 Task: For heading Calibri with Bold.  font size for heading24,  'Change the font style of data to'Bell MT.  and font size to 16,  Change the alignment of both headline & data to Align middle & Align Center.  In the sheet  Drive Sales review 
Action: Mouse moved to (101, 127)
Screenshot: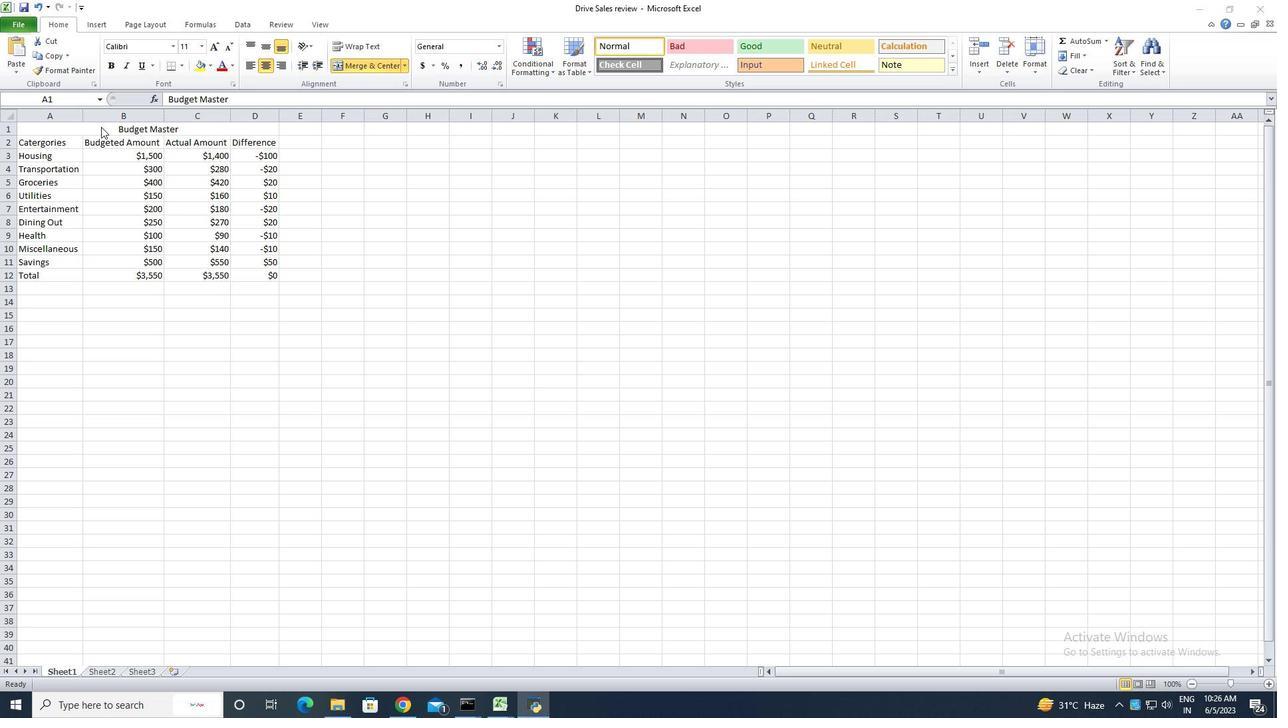
Action: Mouse pressed left at (101, 127)
Screenshot: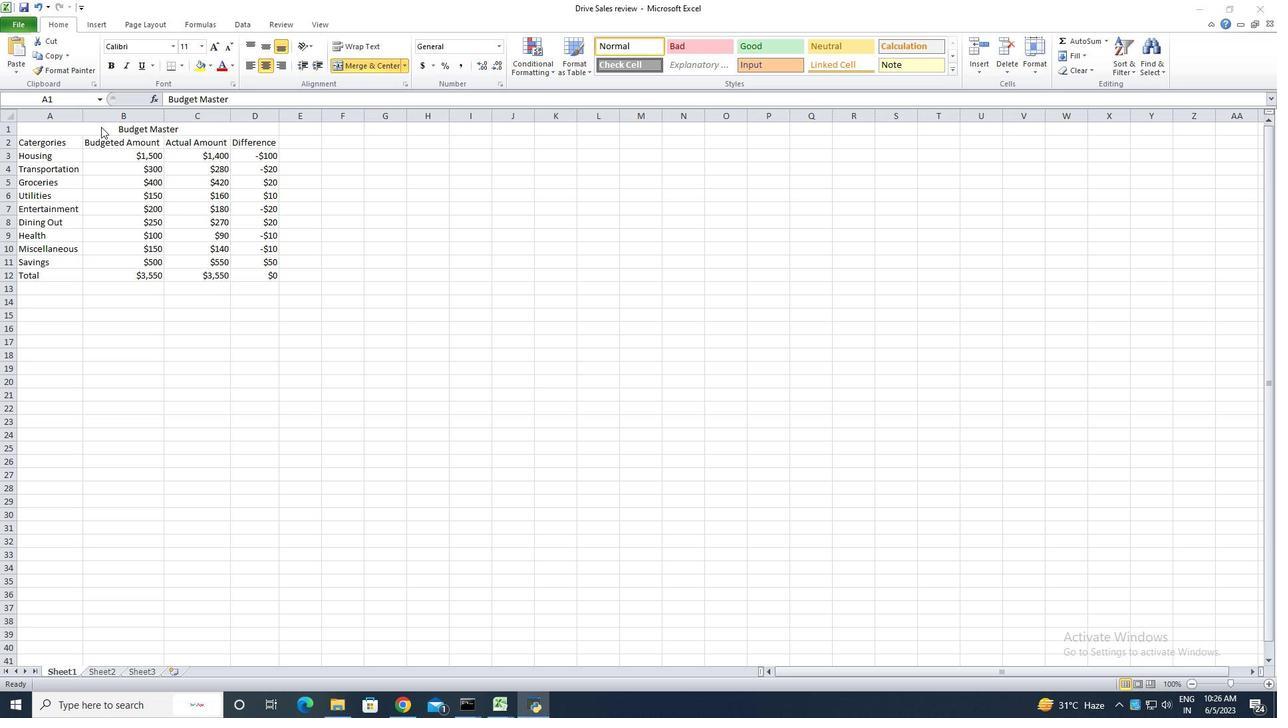 
Action: Mouse moved to (173, 47)
Screenshot: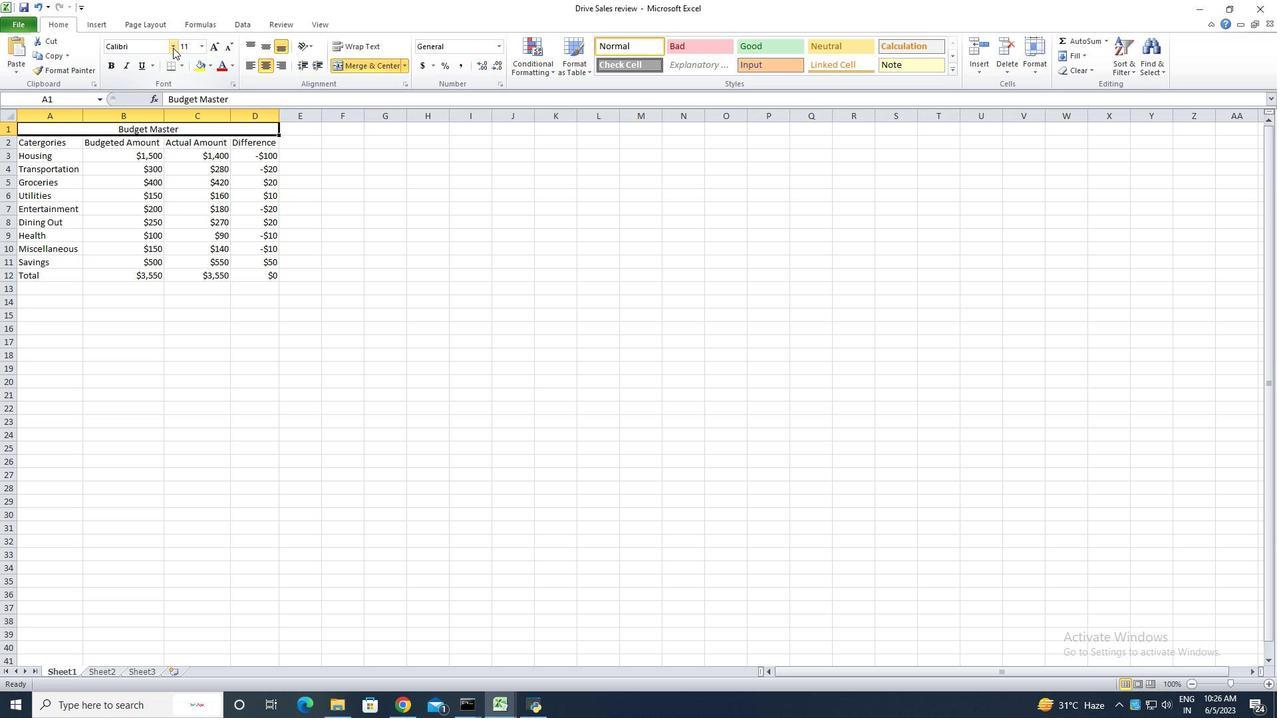 
Action: Mouse pressed left at (173, 47)
Screenshot: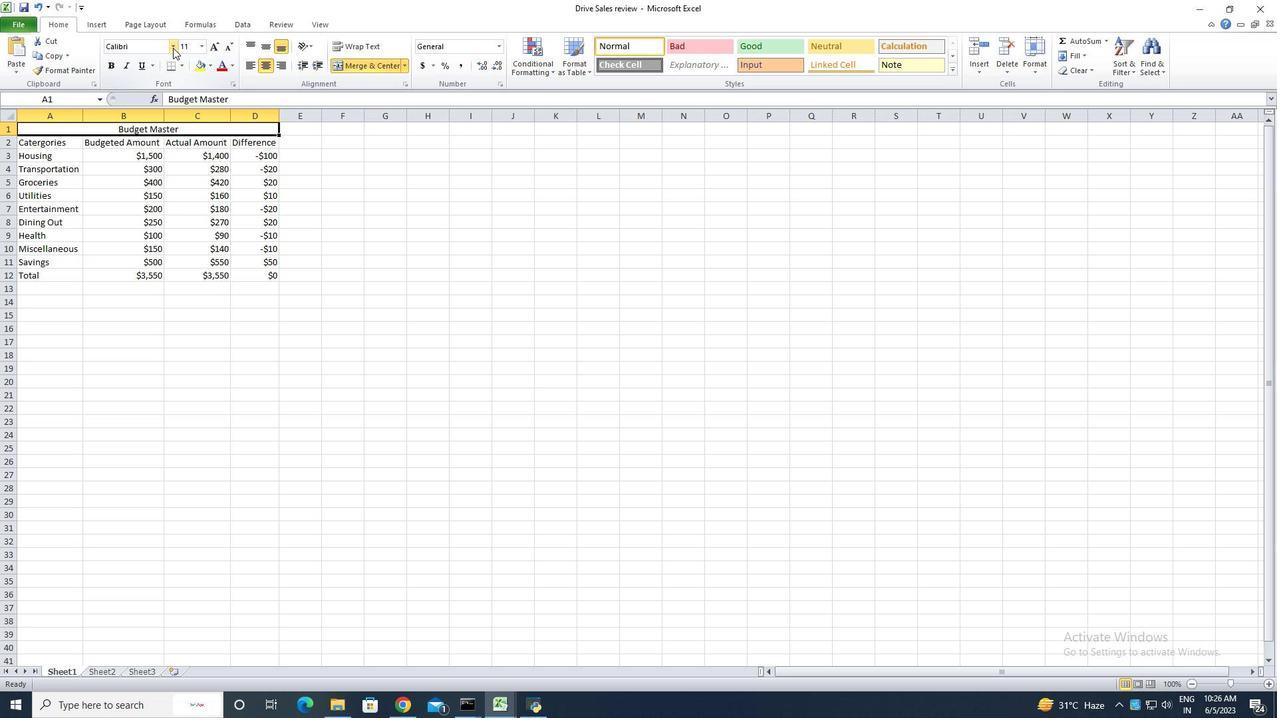 
Action: Mouse moved to (163, 90)
Screenshot: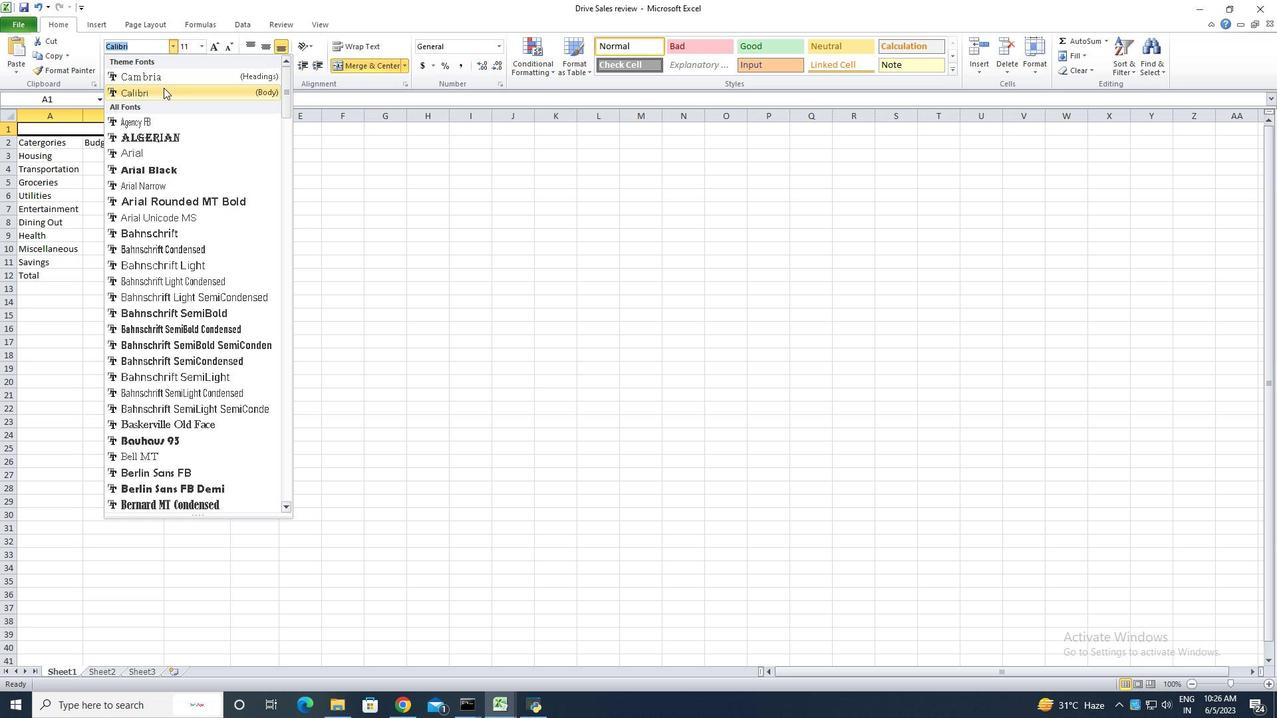 
Action: Mouse pressed left at (163, 90)
Screenshot: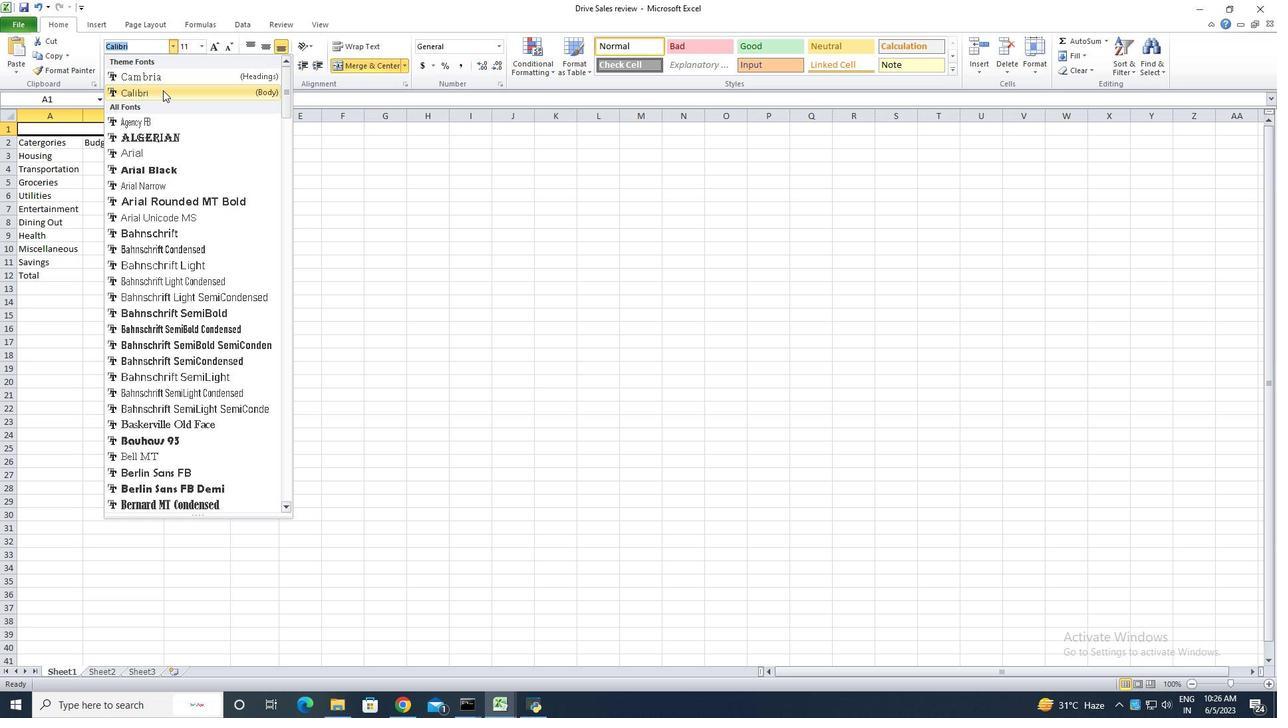 
Action: Mouse moved to (113, 63)
Screenshot: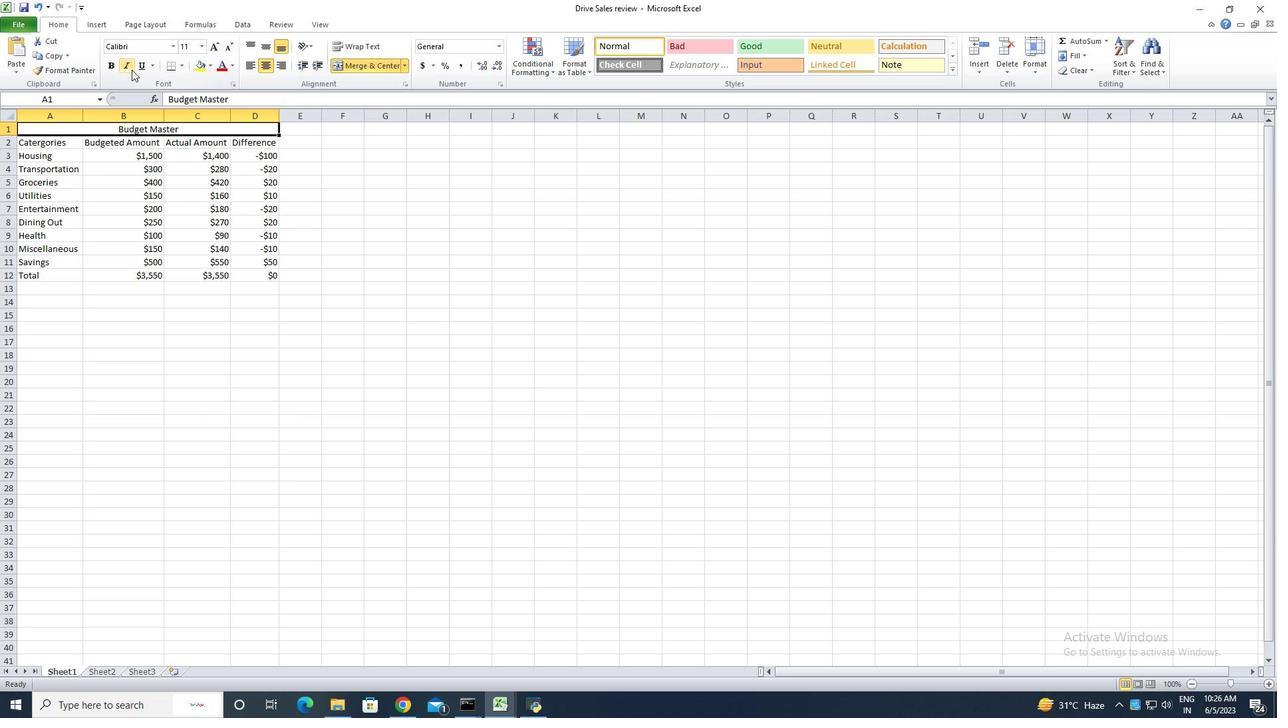 
Action: Mouse pressed left at (113, 63)
Screenshot: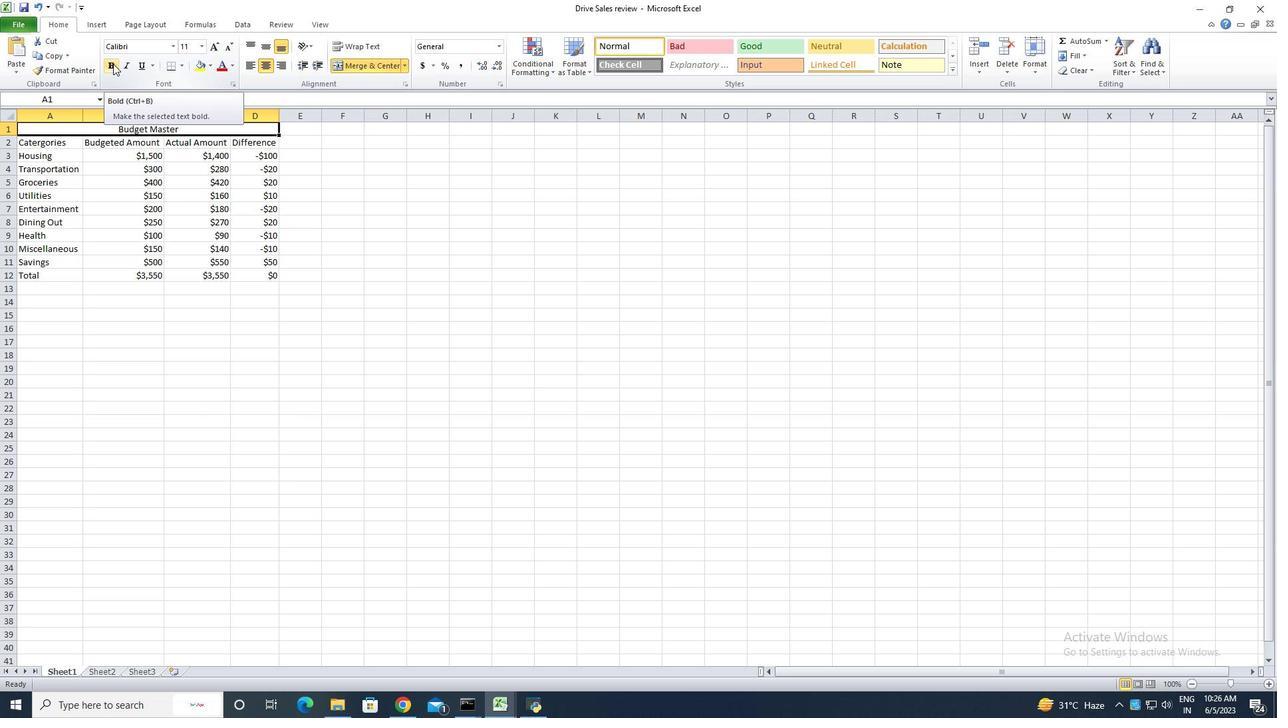 
Action: Mouse moved to (216, 43)
Screenshot: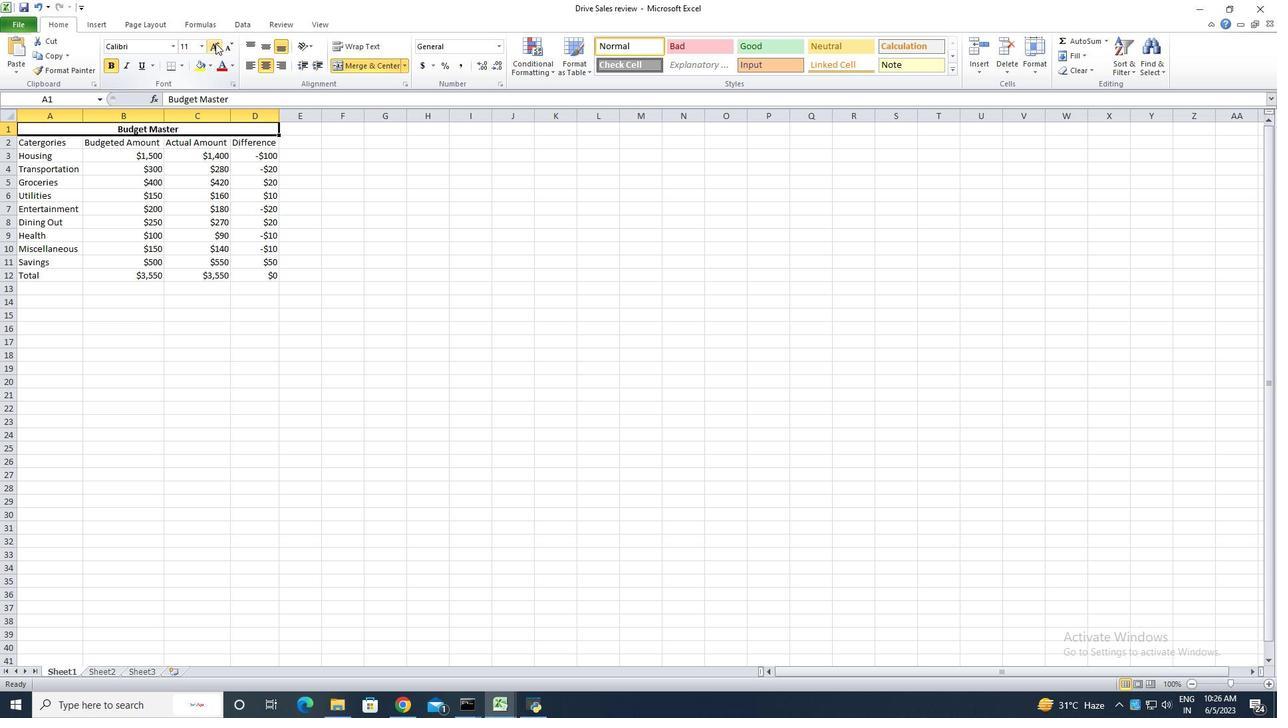 
Action: Mouse pressed left at (216, 43)
Screenshot: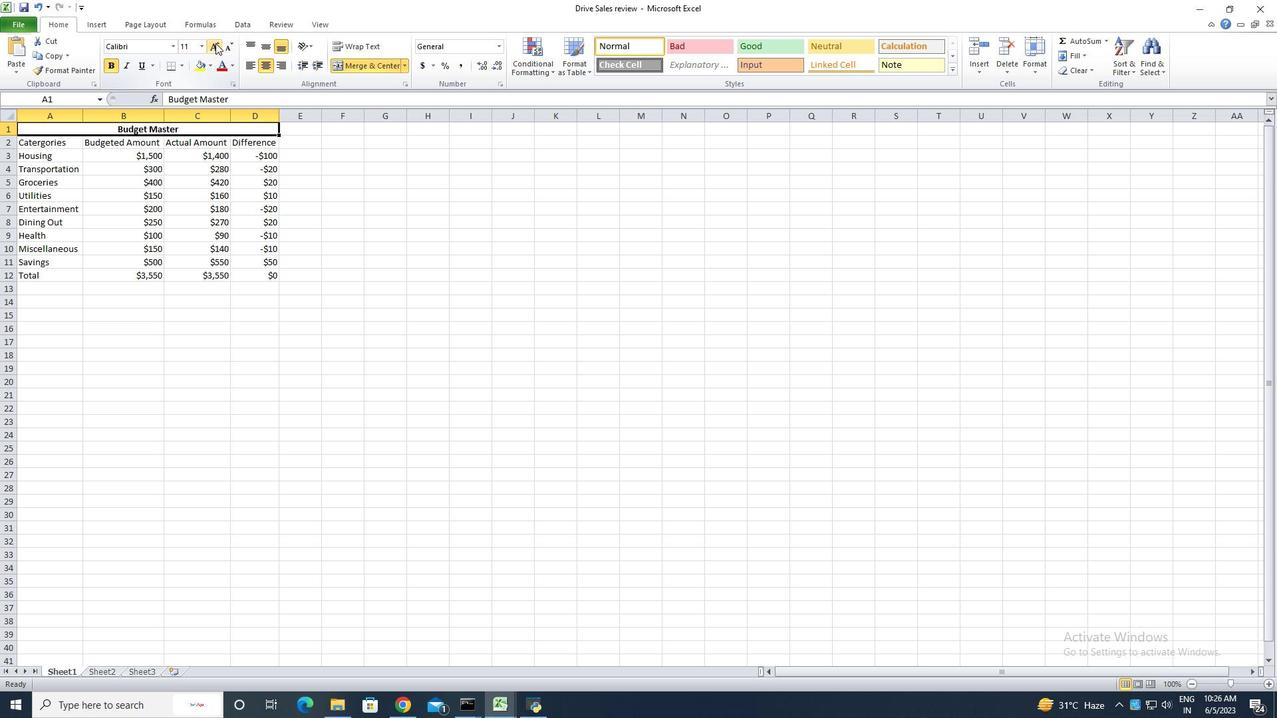 
Action: Mouse pressed left at (216, 43)
Screenshot: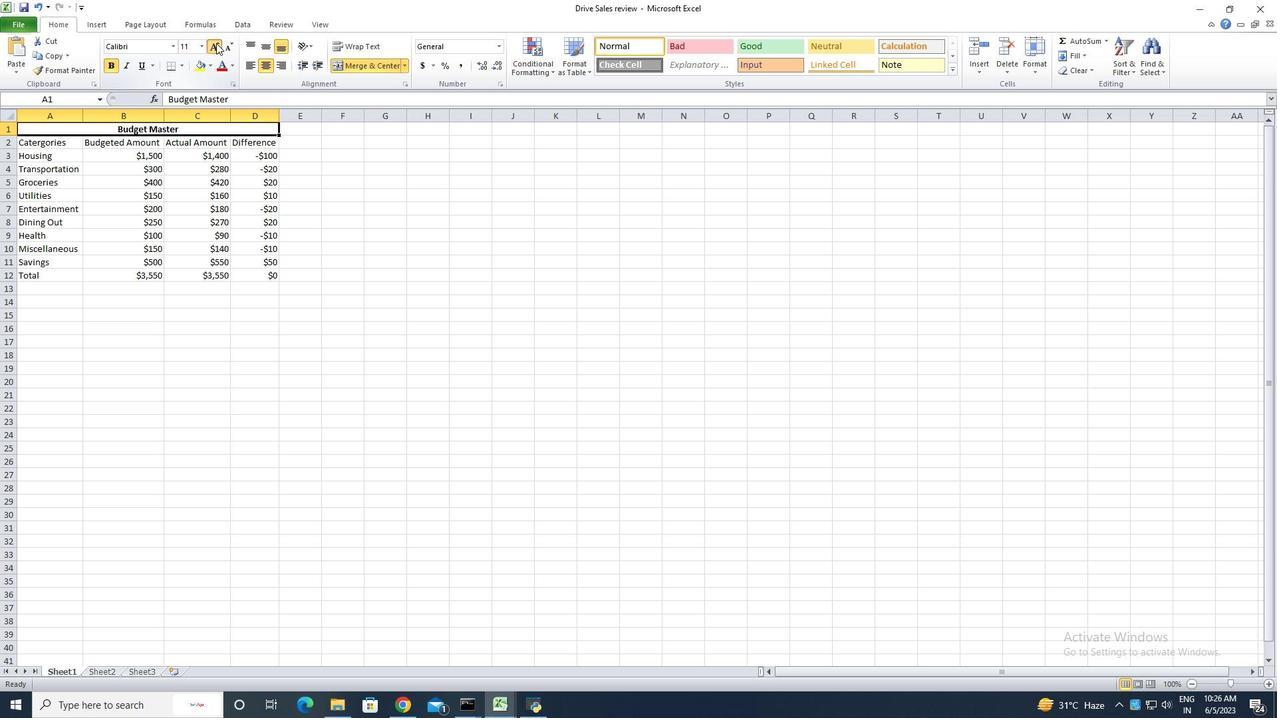 
Action: Mouse pressed left at (216, 43)
Screenshot: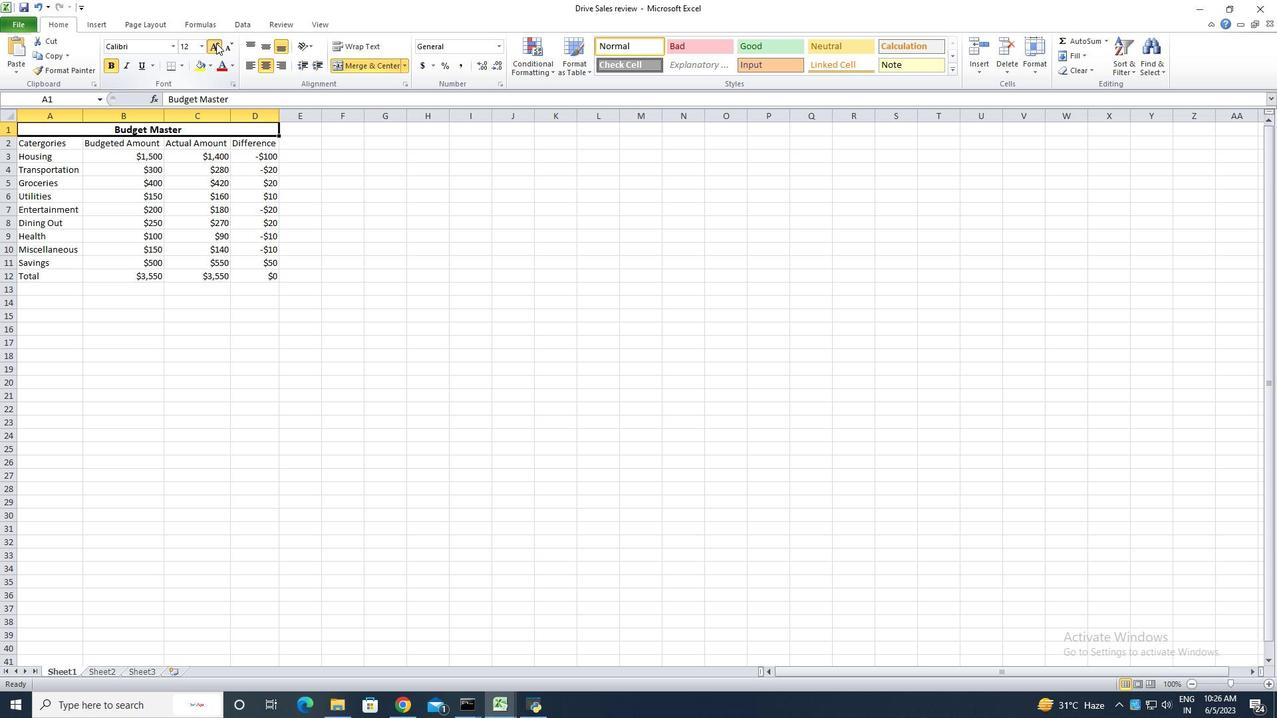 
Action: Mouse pressed left at (216, 43)
Screenshot: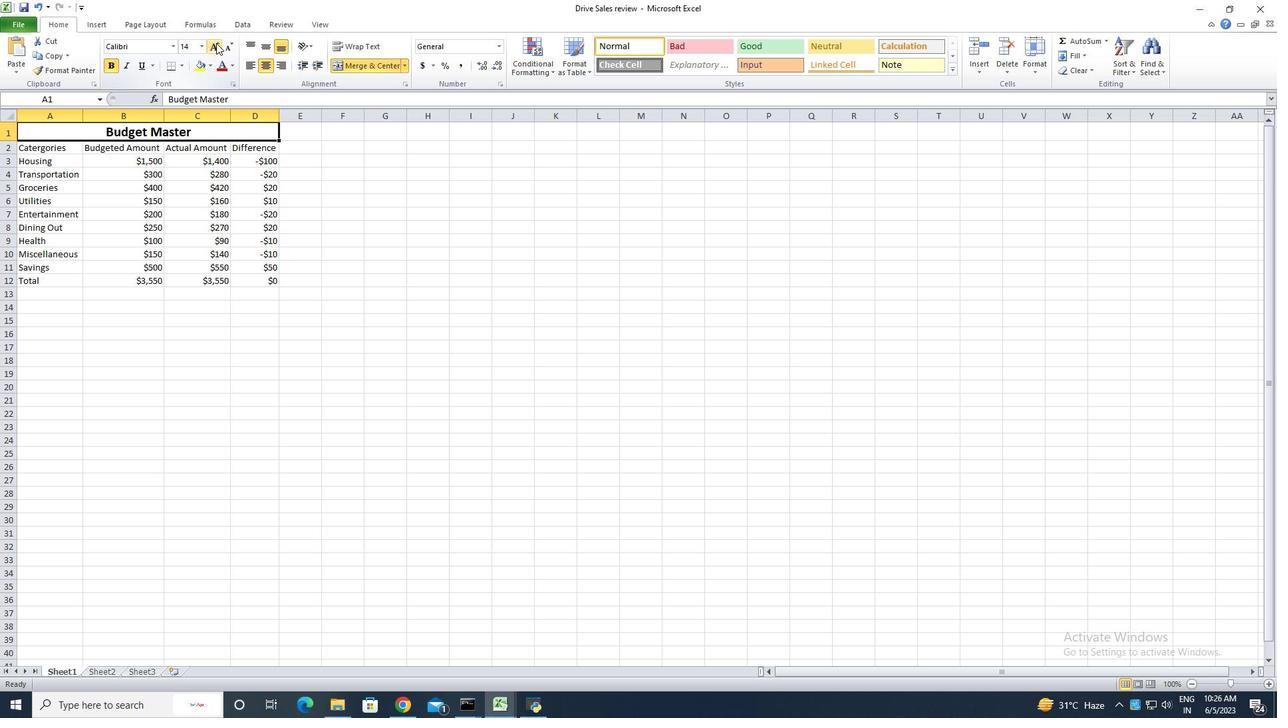 
Action: Mouse pressed left at (216, 43)
Screenshot: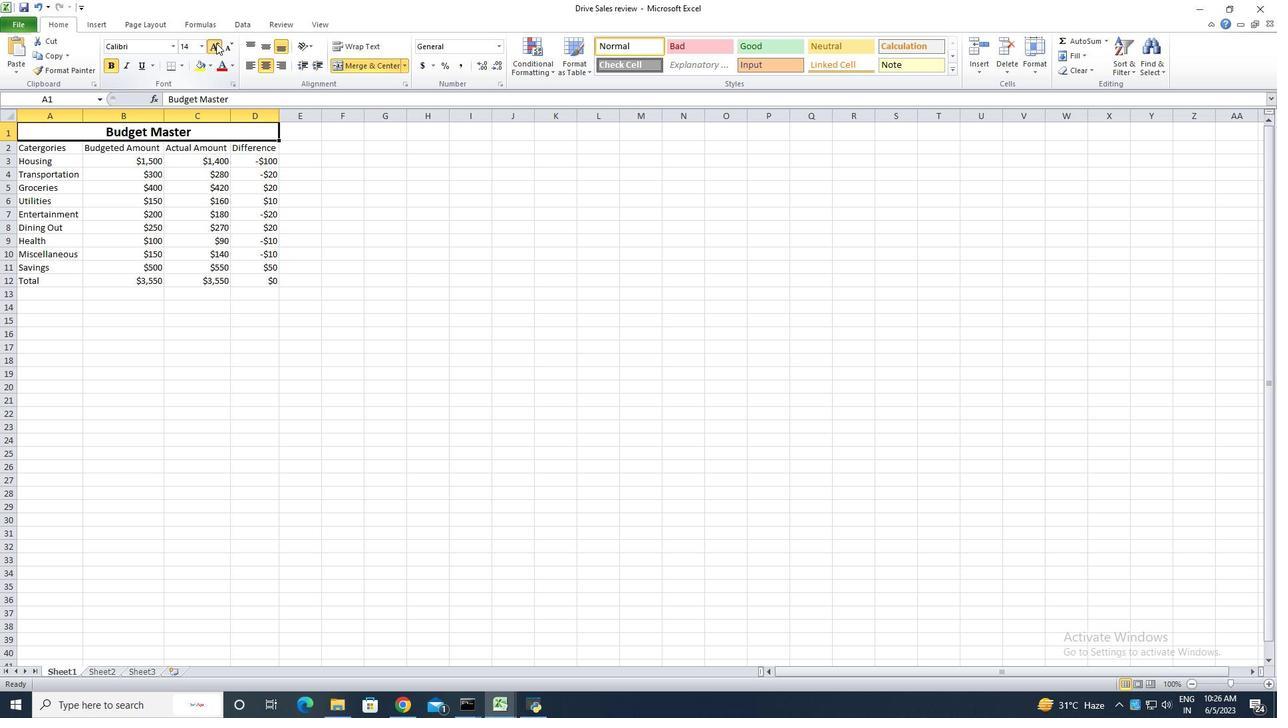 
Action: Mouse pressed left at (216, 43)
Screenshot: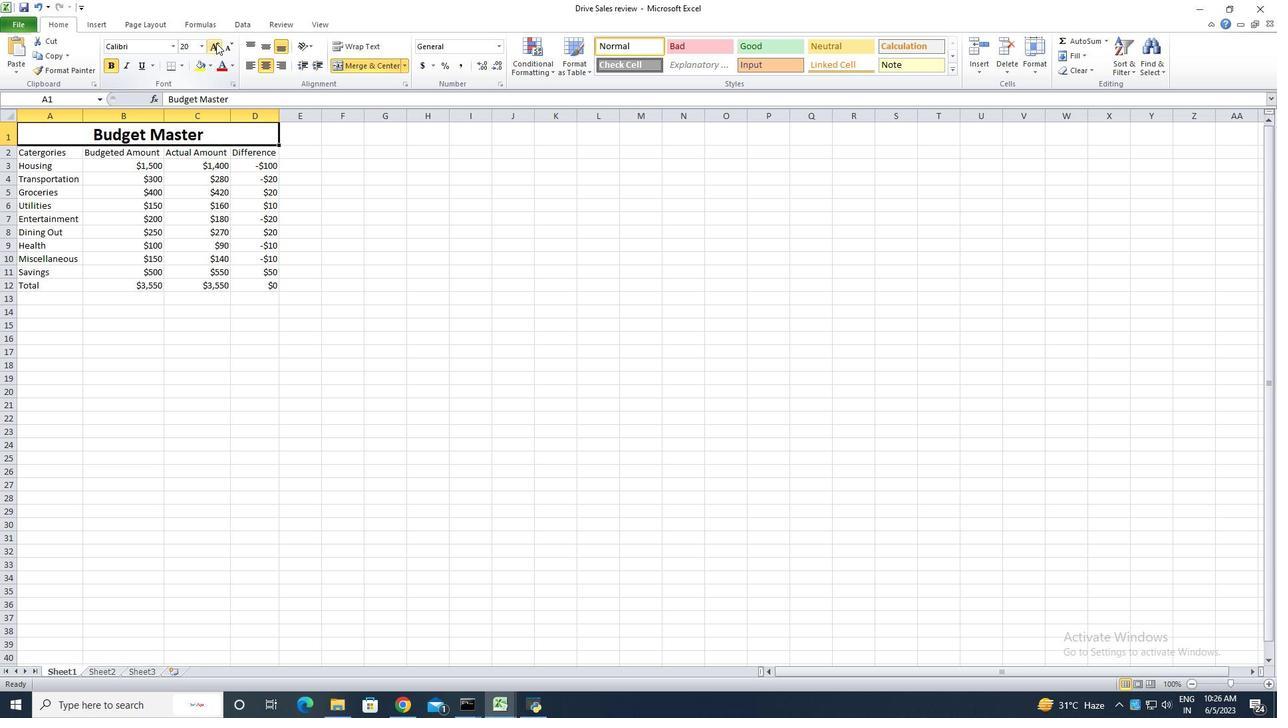 
Action: Mouse pressed left at (216, 43)
Screenshot: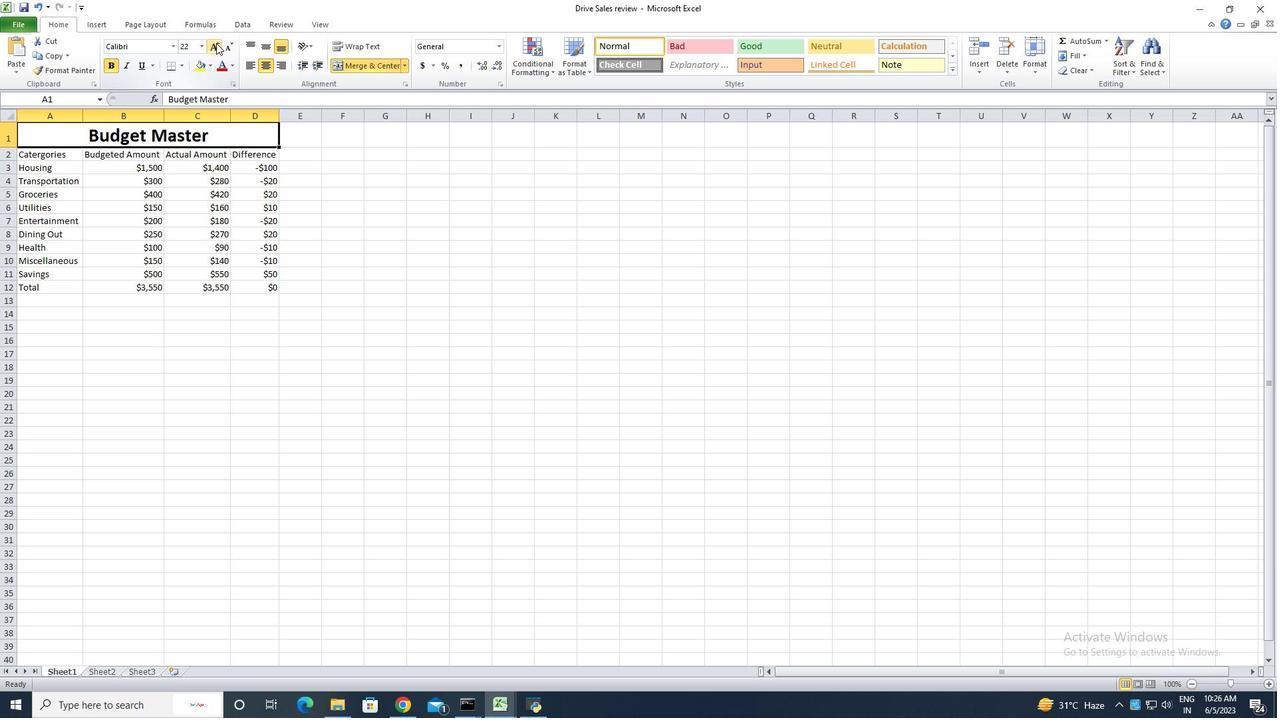 
Action: Mouse moved to (53, 158)
Screenshot: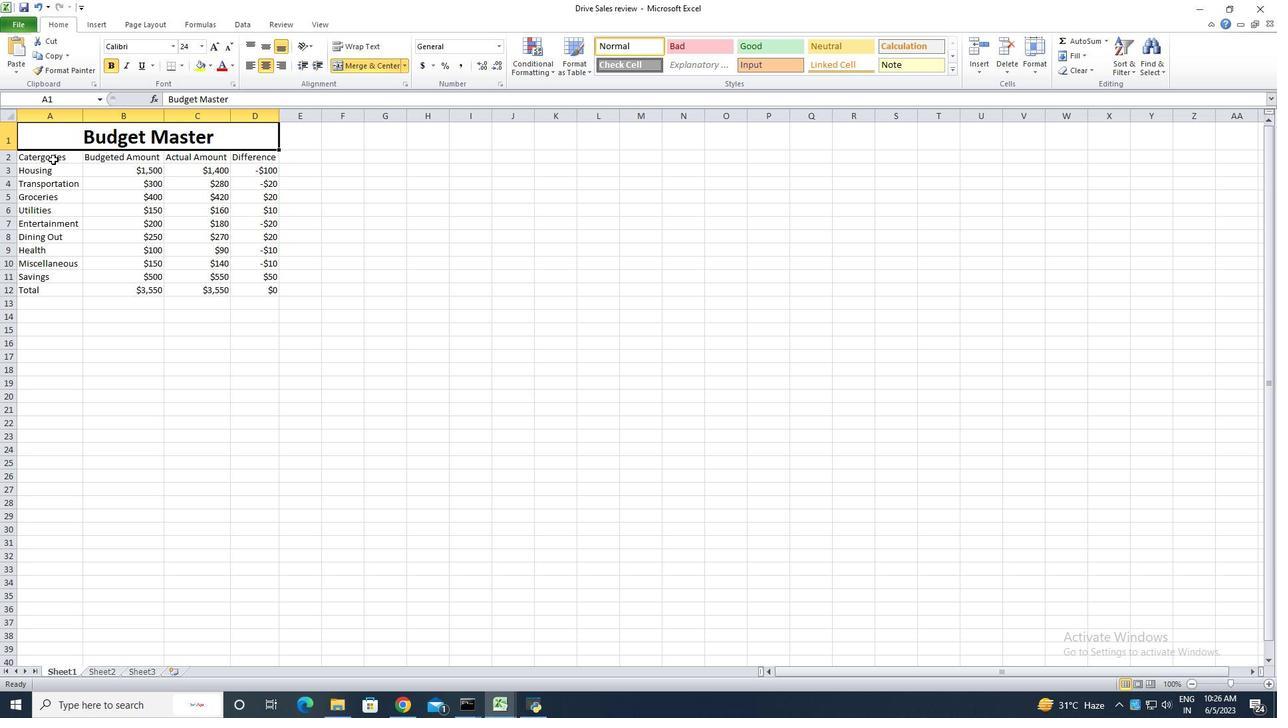 
Action: Mouse pressed left at (53, 158)
Screenshot: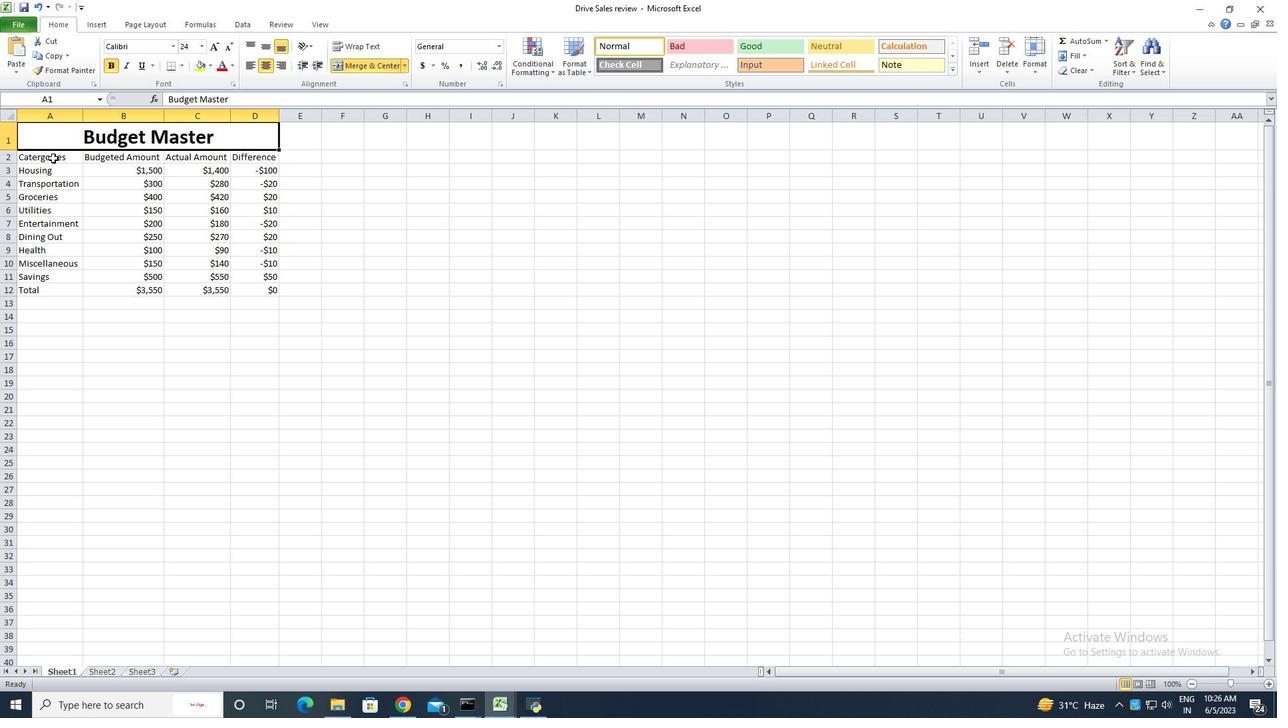 
Action: Mouse moved to (175, 43)
Screenshot: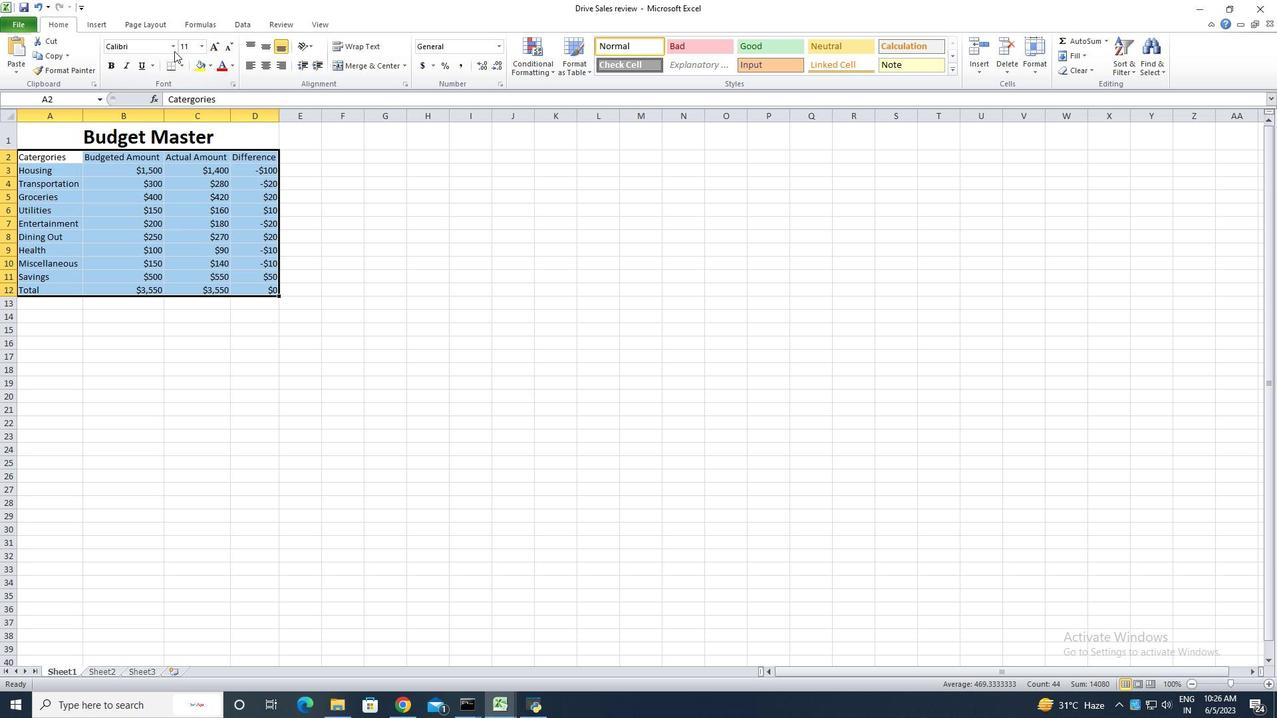 
Action: Mouse pressed left at (175, 43)
Screenshot: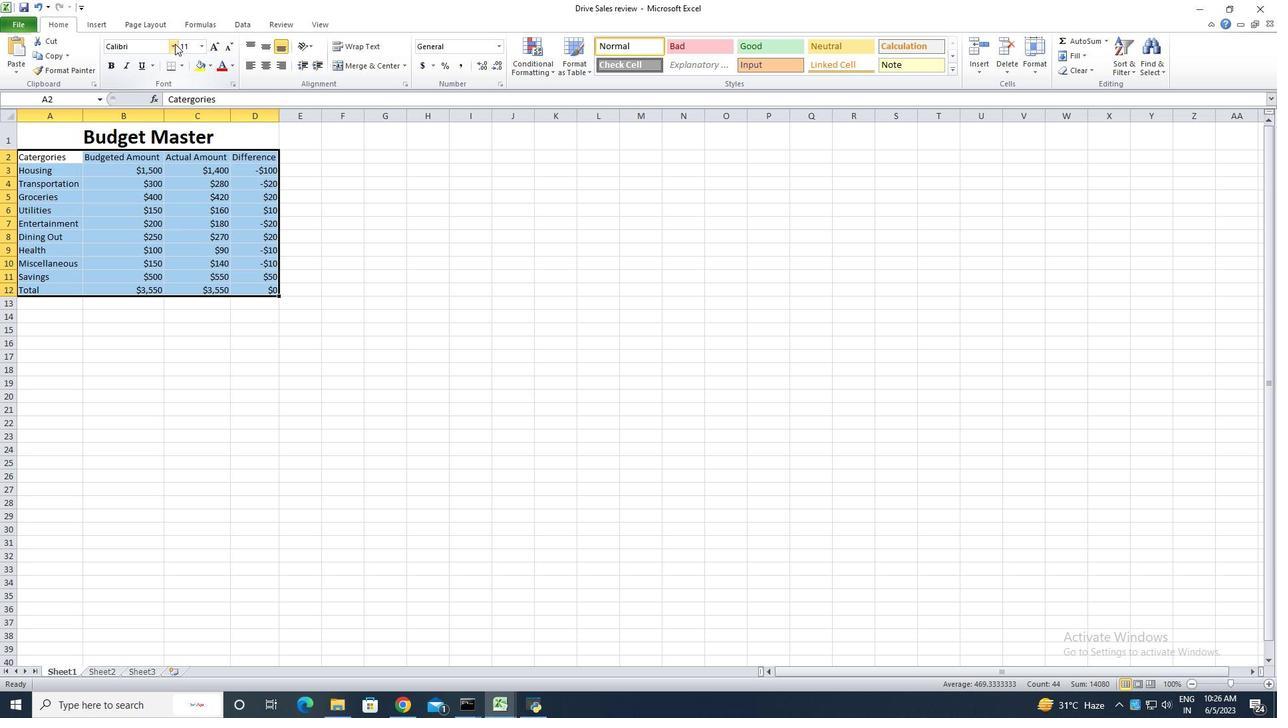 
Action: Mouse moved to (157, 456)
Screenshot: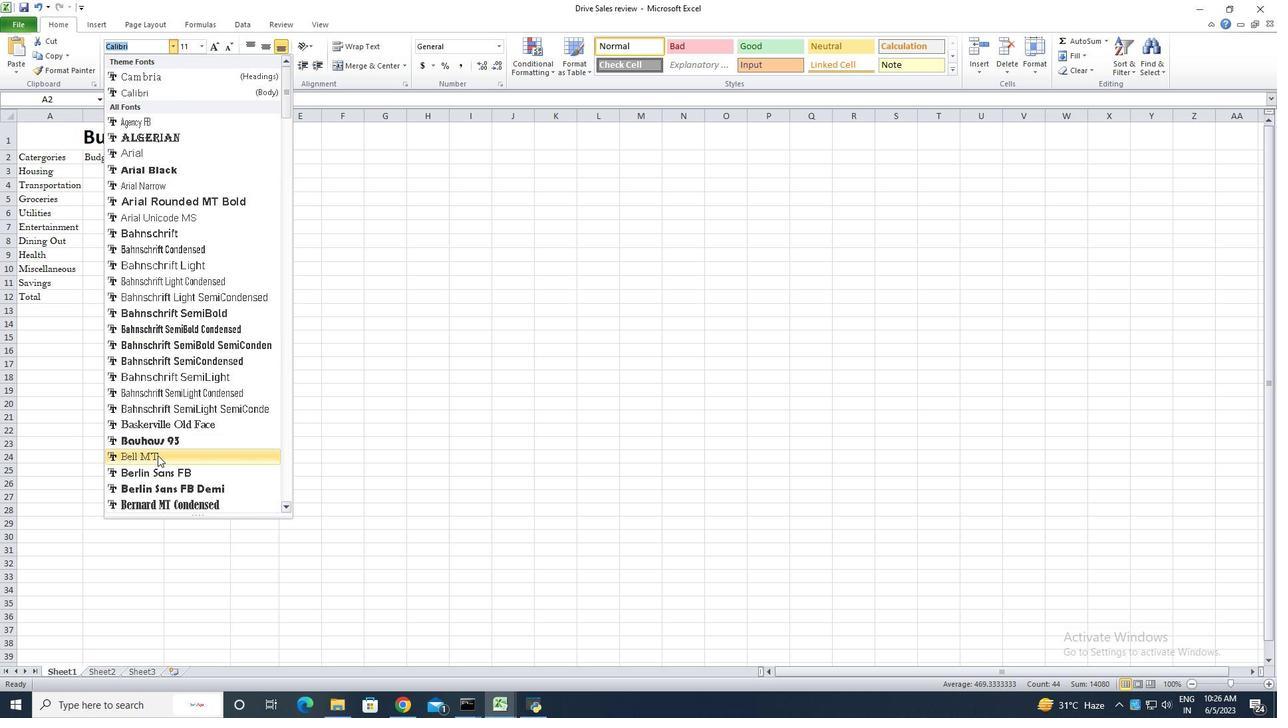 
Action: Mouse pressed left at (157, 456)
Screenshot: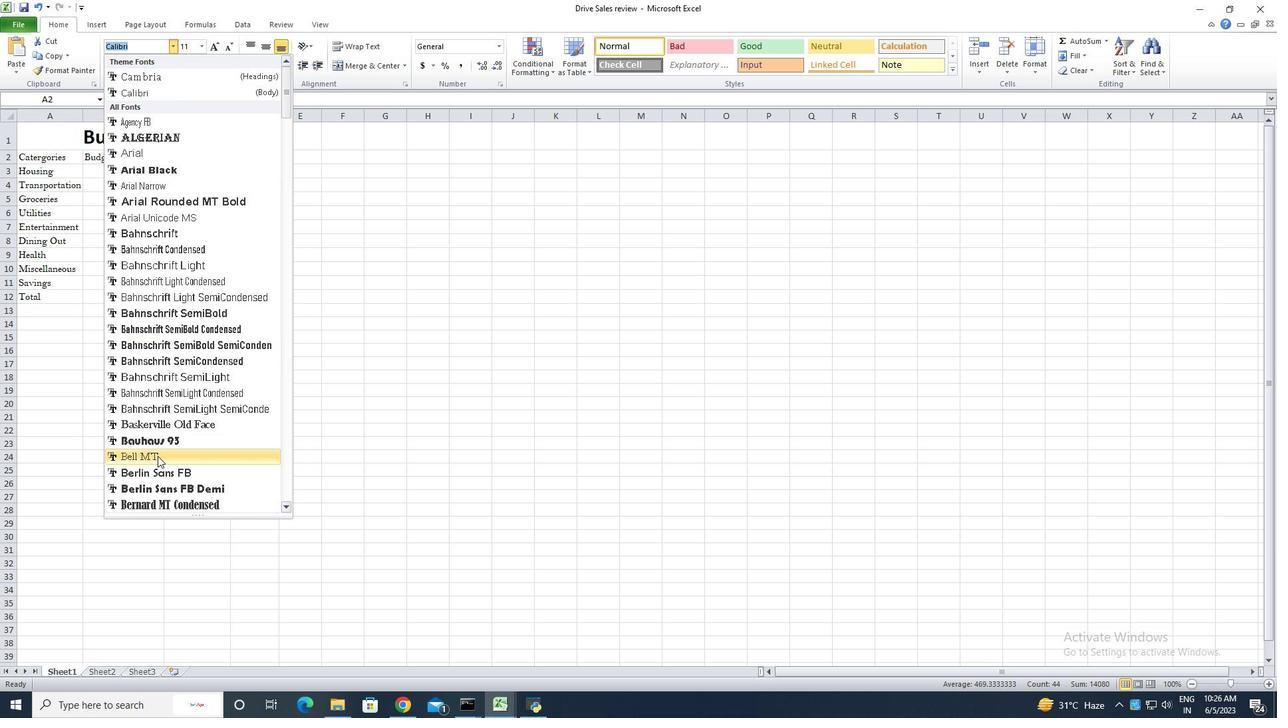 
Action: Mouse moved to (218, 44)
Screenshot: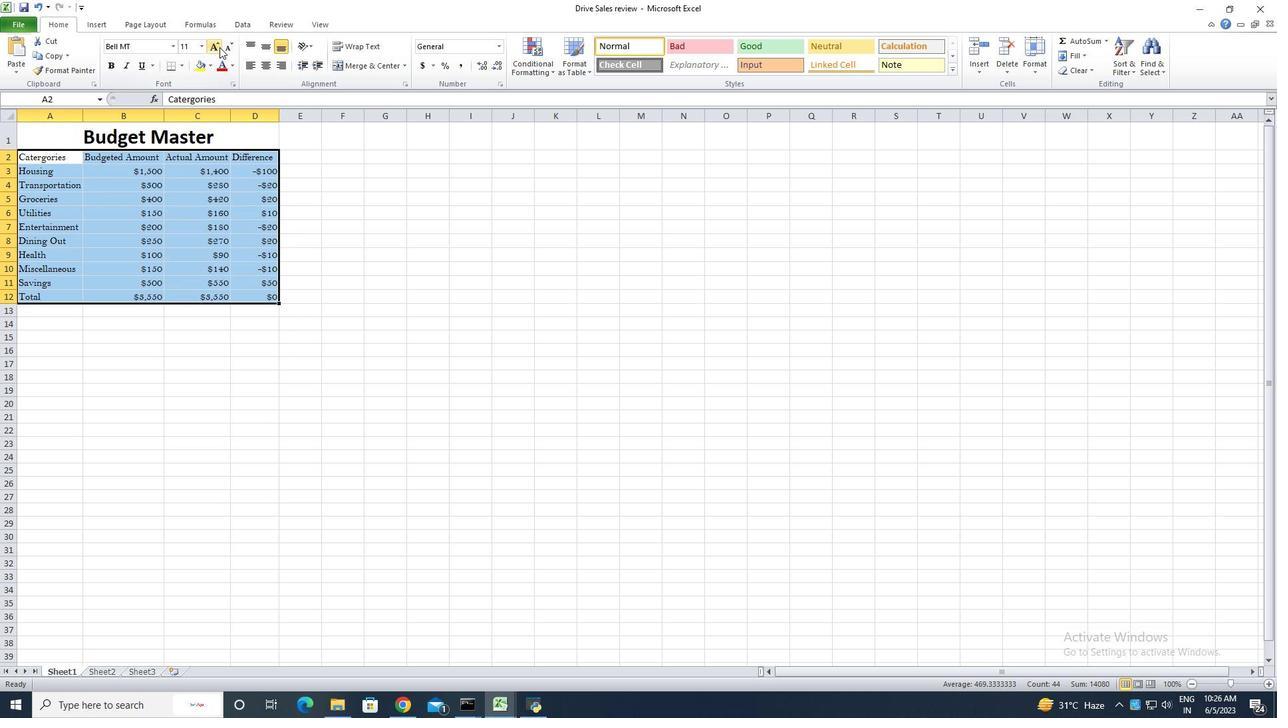 
Action: Mouse pressed left at (218, 44)
Screenshot: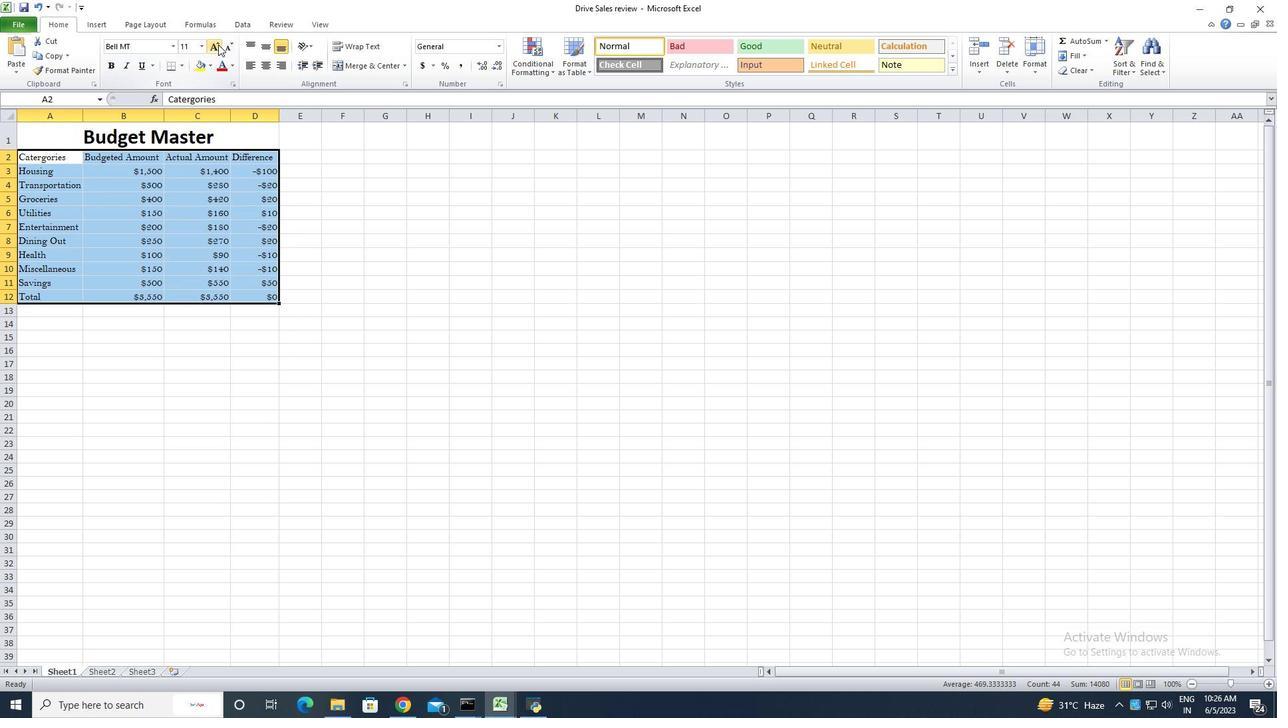 
Action: Mouse pressed left at (218, 44)
Screenshot: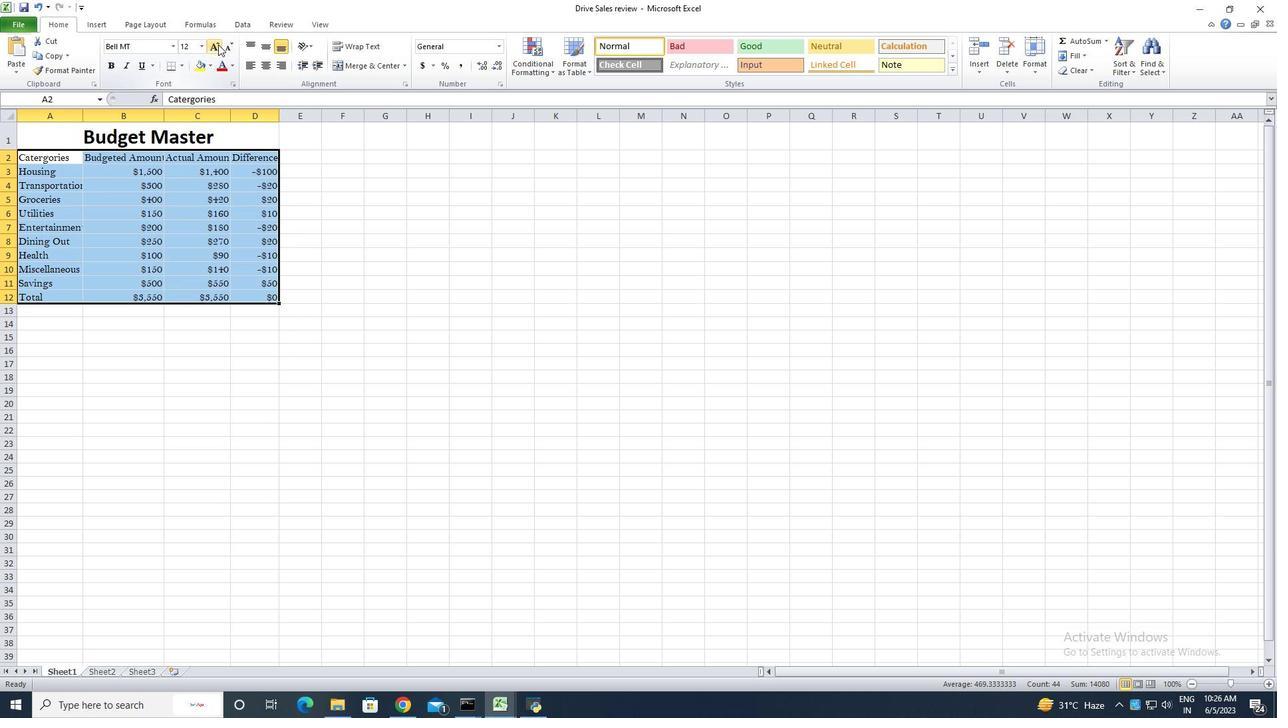
Action: Mouse pressed left at (218, 44)
Screenshot: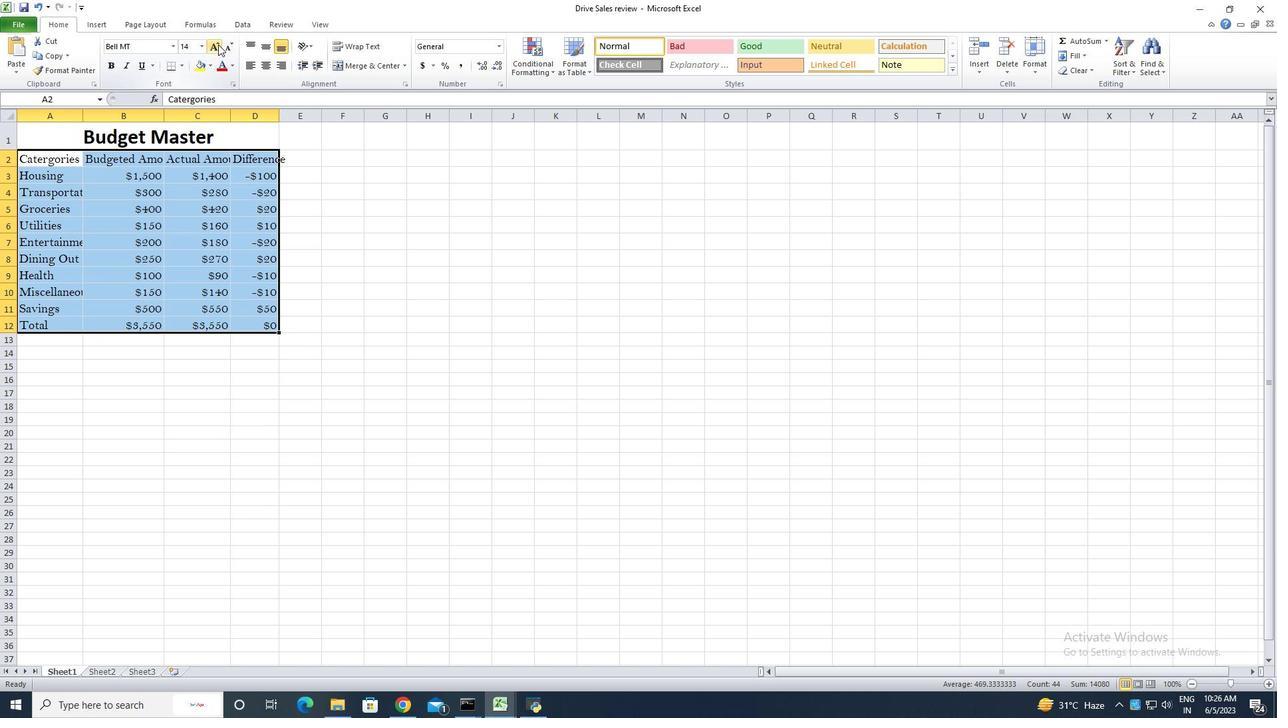 
Action: Mouse moved to (197, 420)
Screenshot: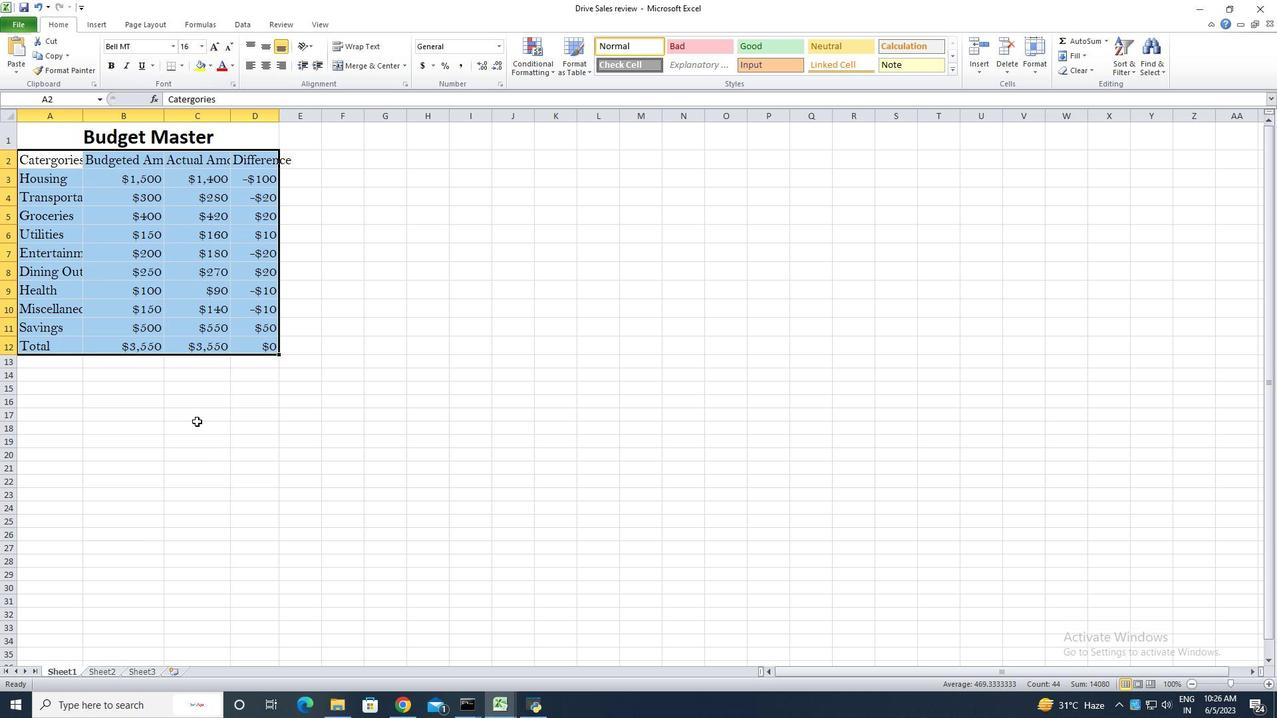 
Action: Mouse pressed left at (197, 420)
Screenshot: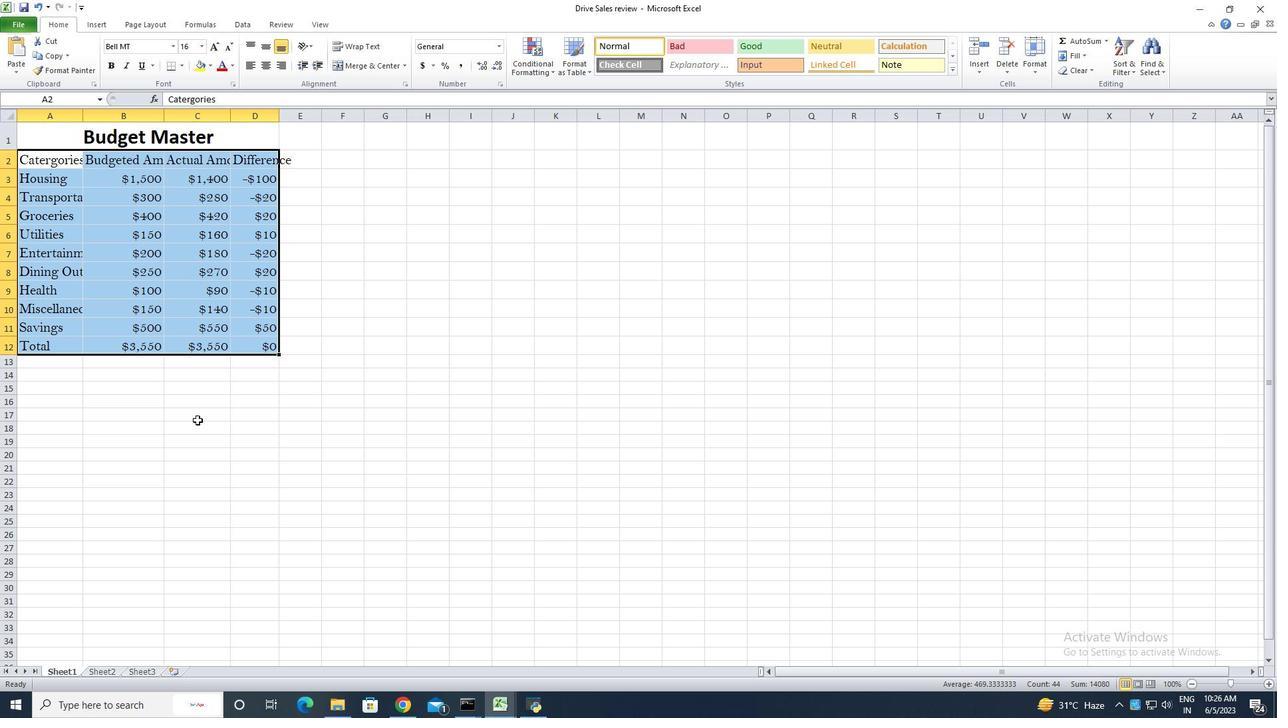 
Action: Mouse moved to (85, 118)
Screenshot: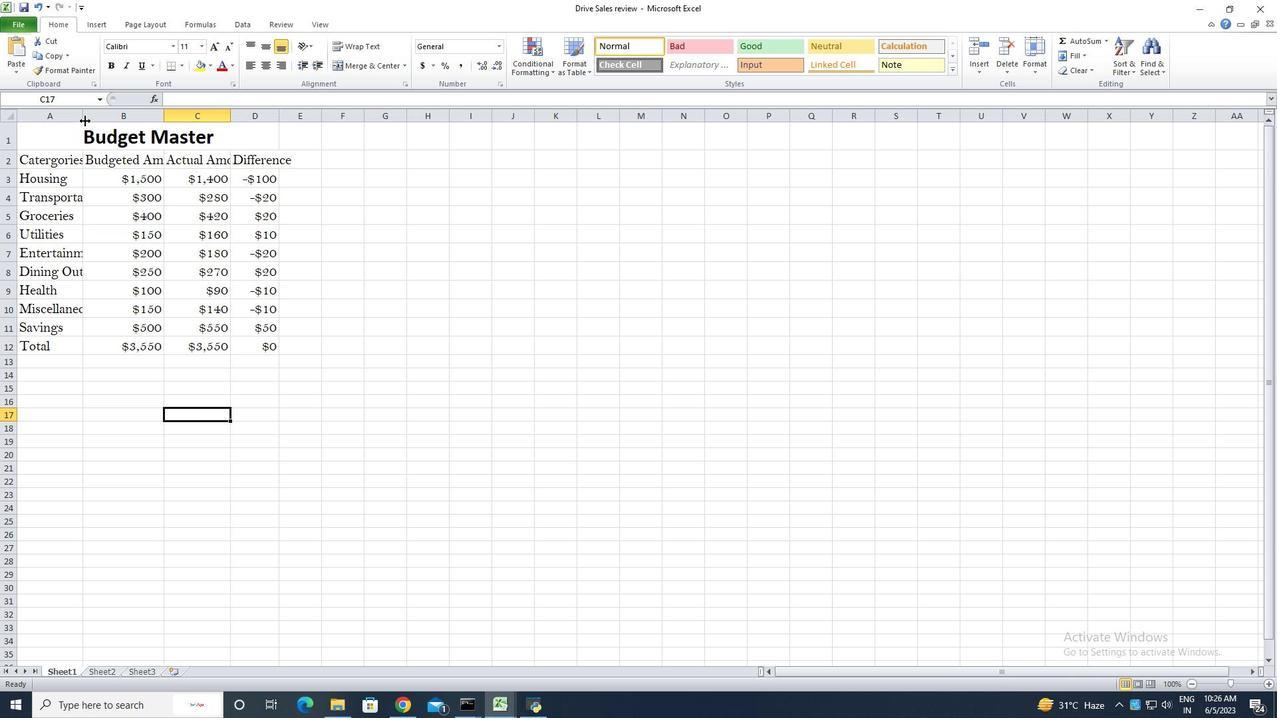 
Action: Mouse pressed left at (85, 118)
Screenshot: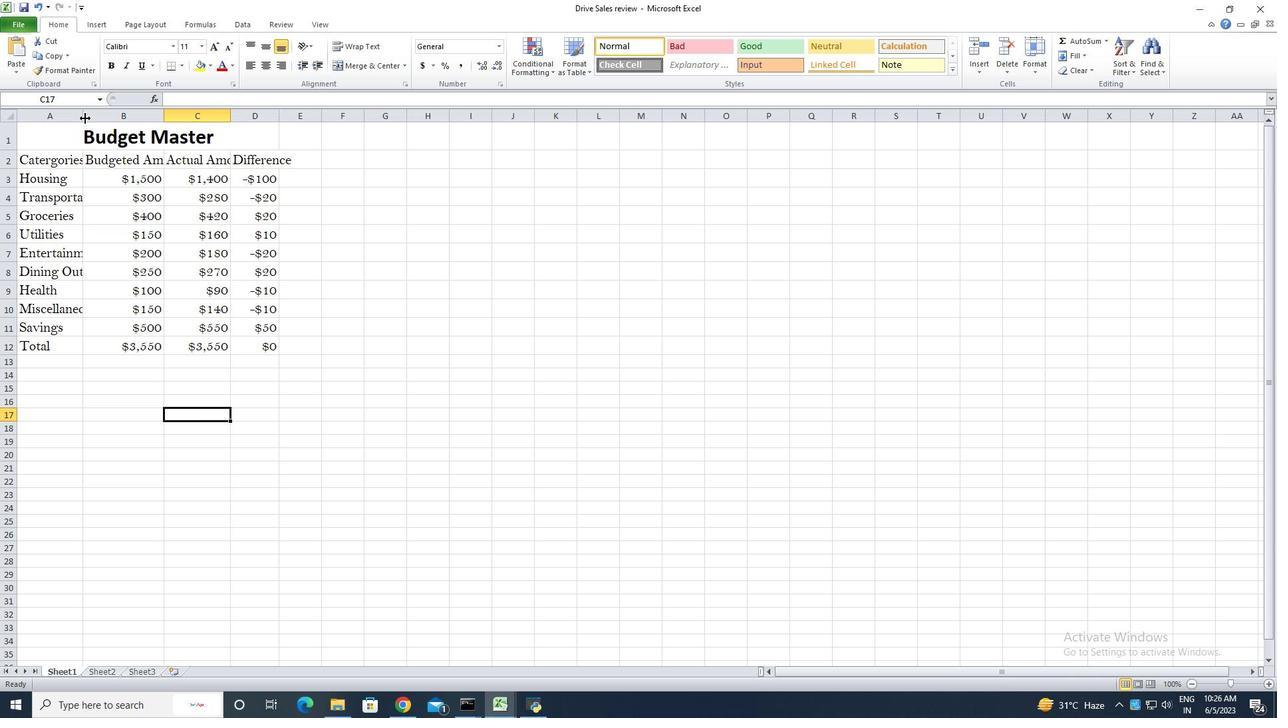 
Action: Mouse pressed left at (85, 118)
Screenshot: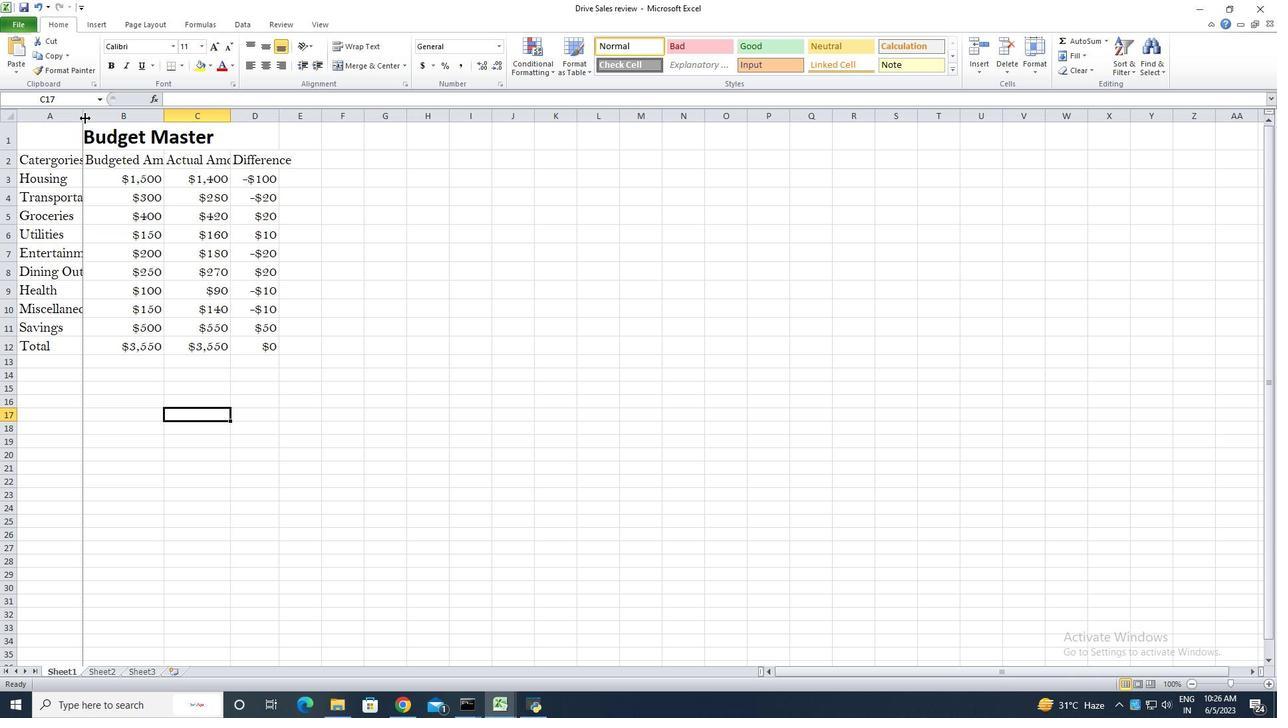 
Action: Mouse moved to (190, 119)
Screenshot: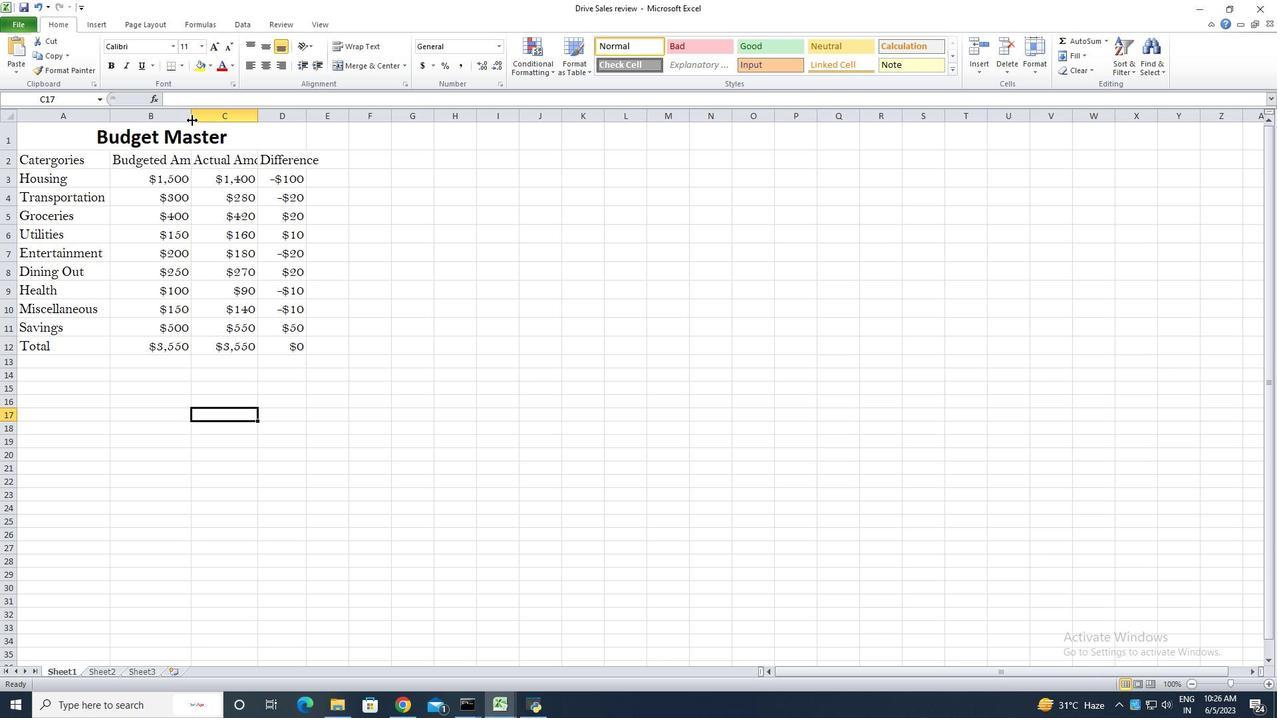 
Action: Mouse pressed left at (190, 119)
Screenshot: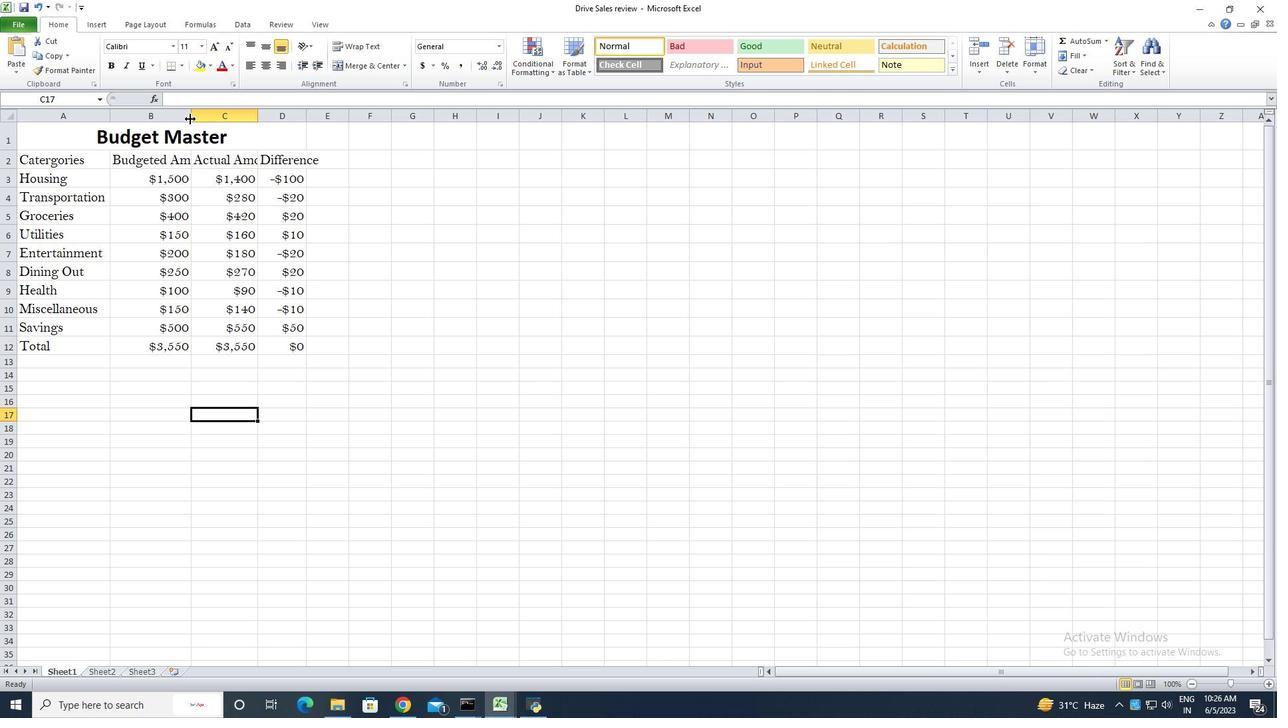 
Action: Mouse pressed left at (190, 119)
Screenshot: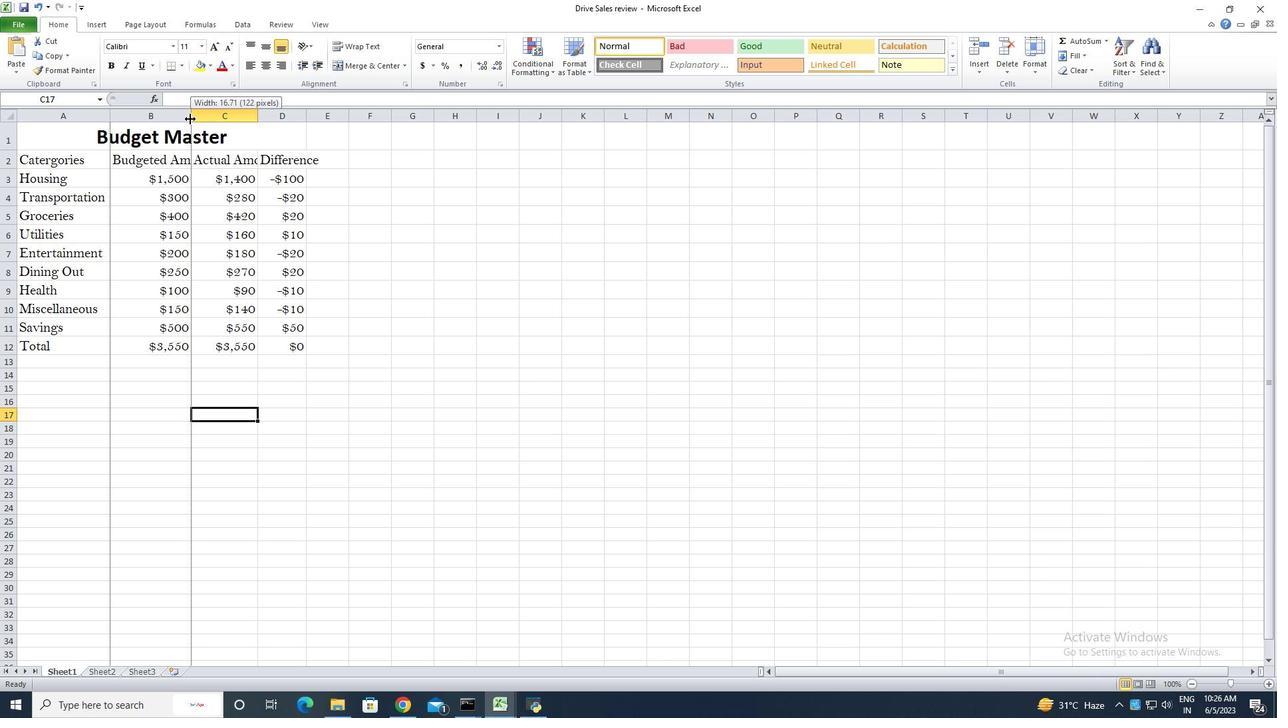 
Action: Mouse moved to (291, 119)
Screenshot: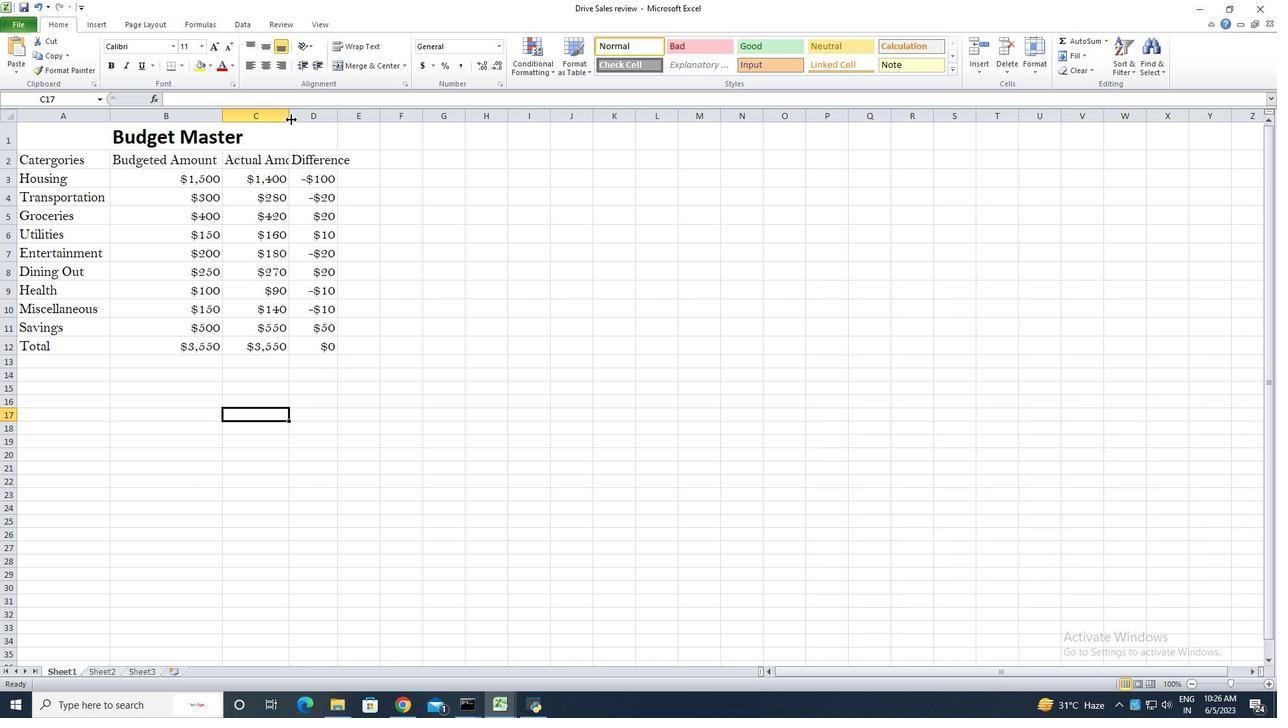 
Action: Mouse pressed left at (291, 119)
Screenshot: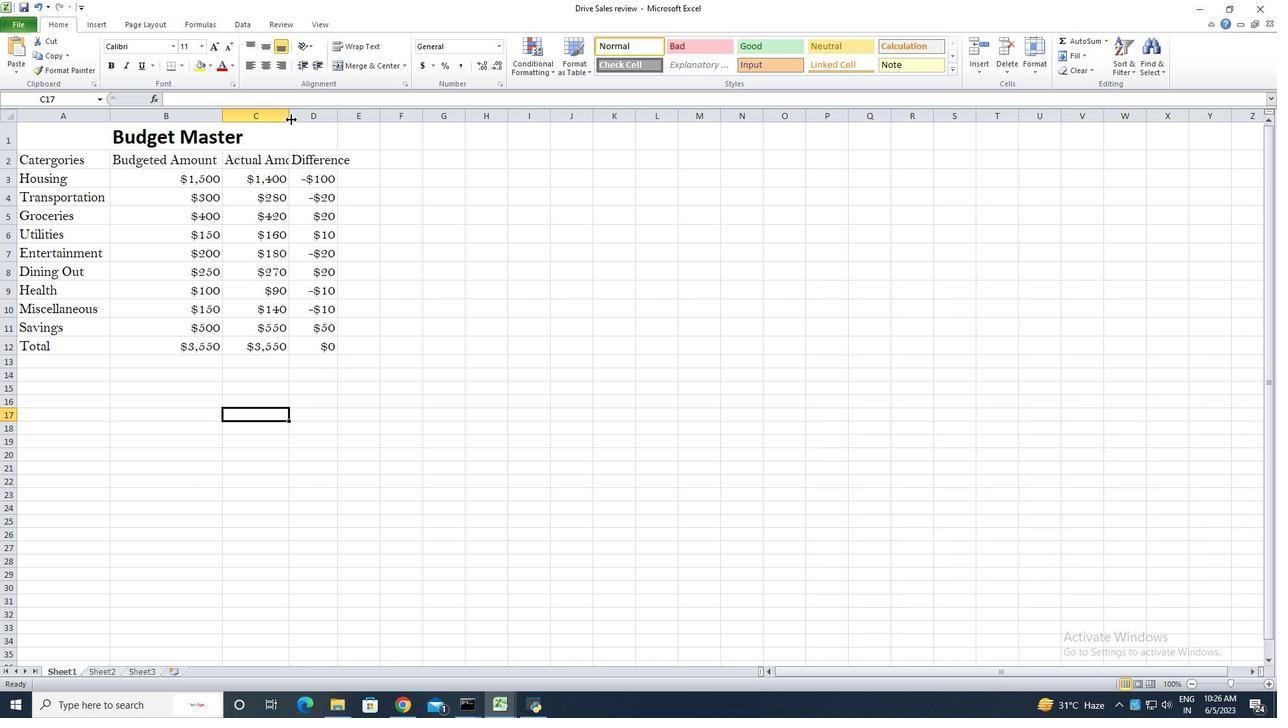 
Action: Mouse pressed left at (291, 119)
Screenshot: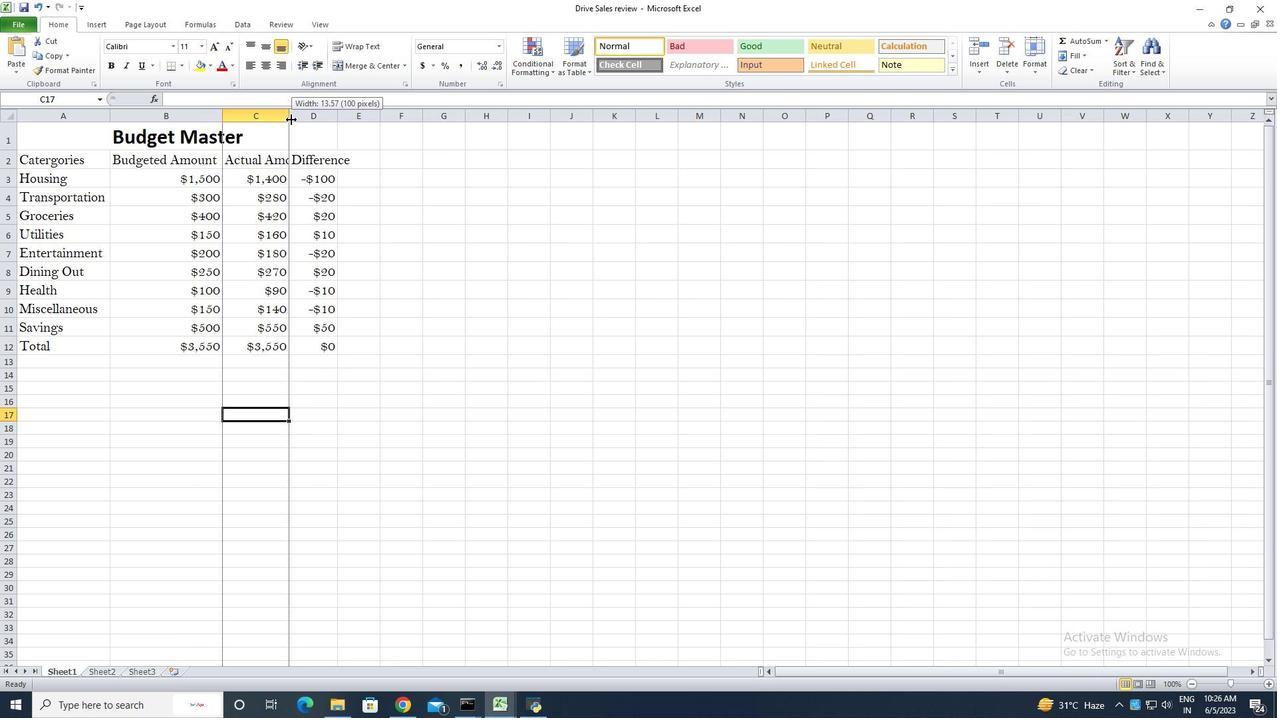 
Action: Mouse moved to (364, 120)
Screenshot: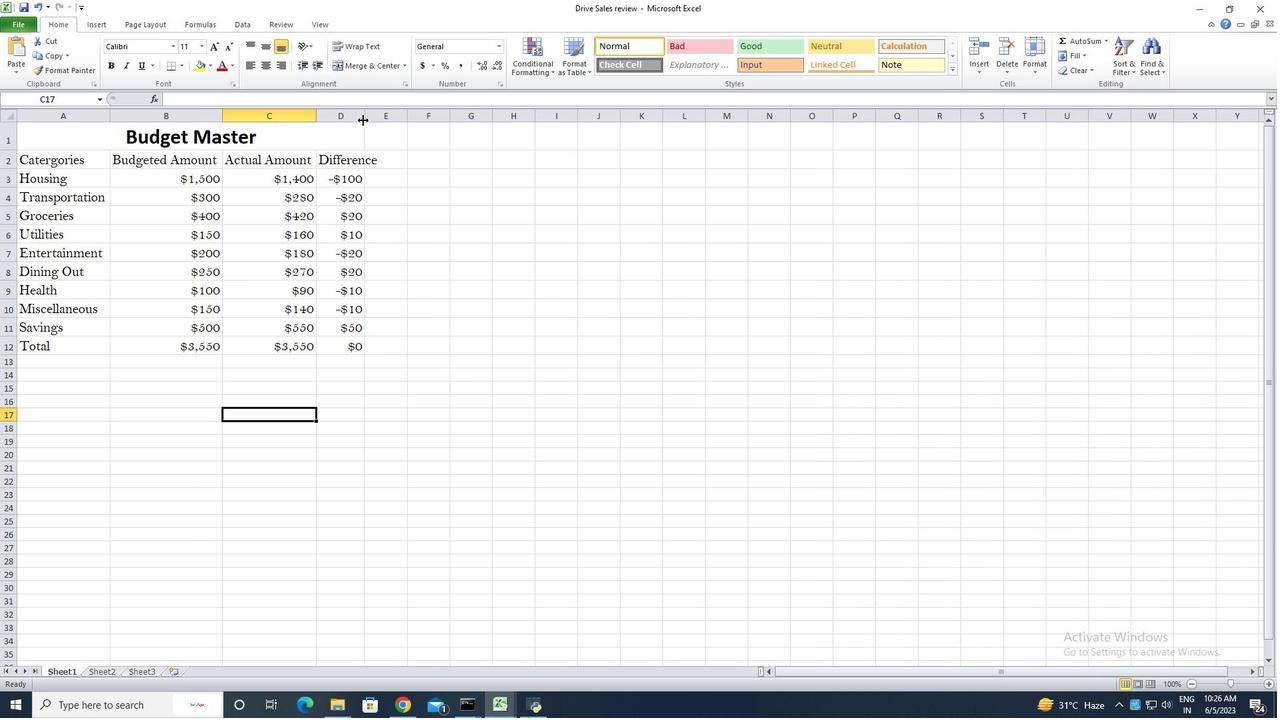 
Action: Mouse pressed left at (364, 120)
Screenshot: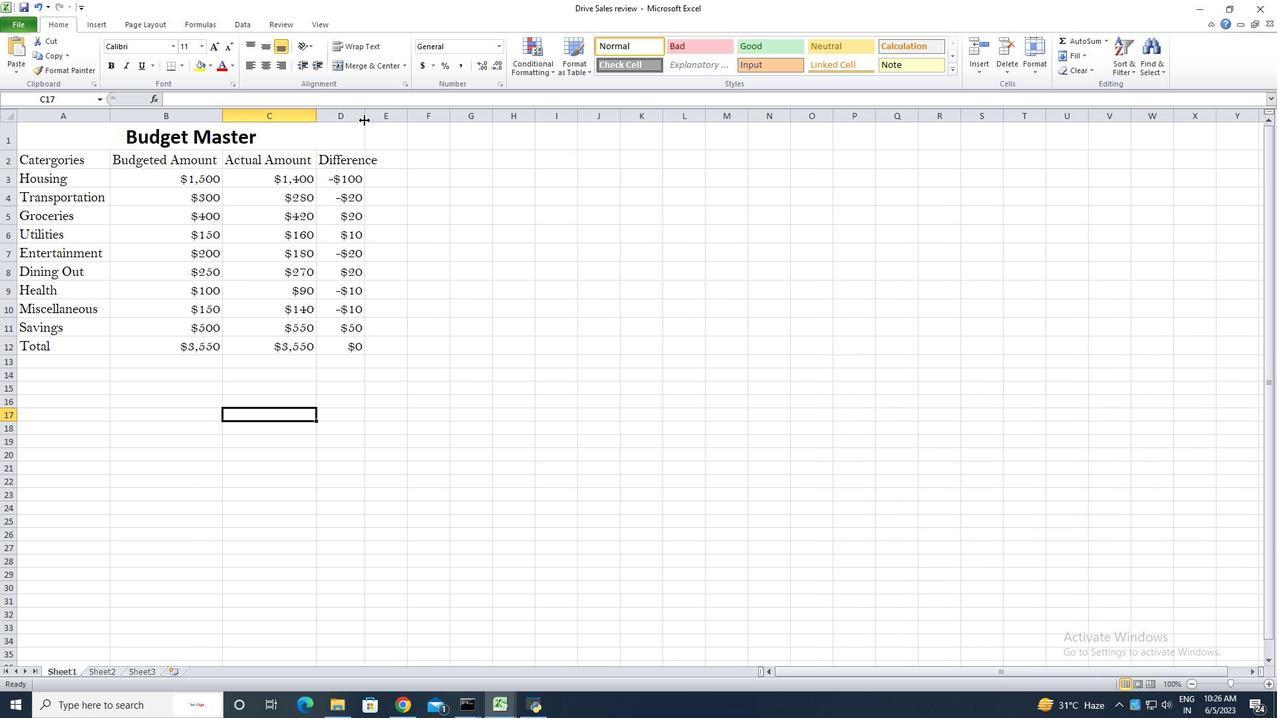 
Action: Mouse pressed left at (364, 120)
Screenshot: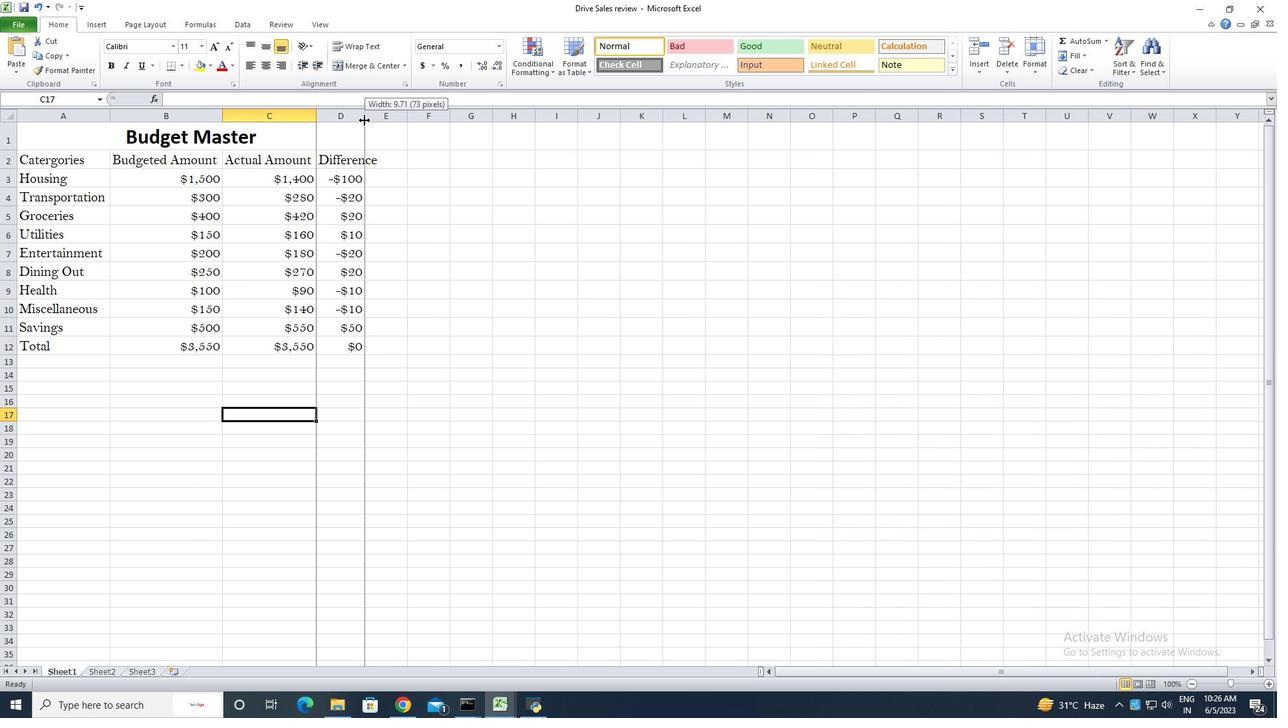 
Action: Mouse moved to (81, 137)
Screenshot: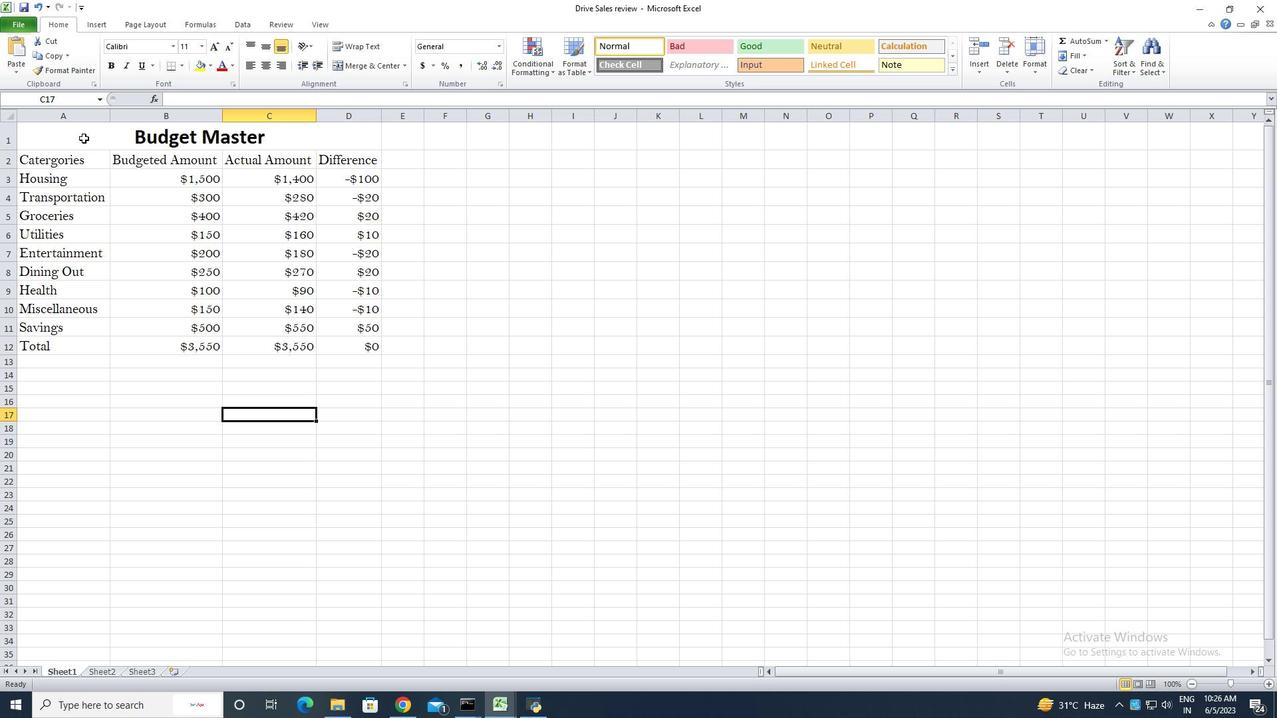 
Action: Mouse pressed left at (81, 137)
Screenshot: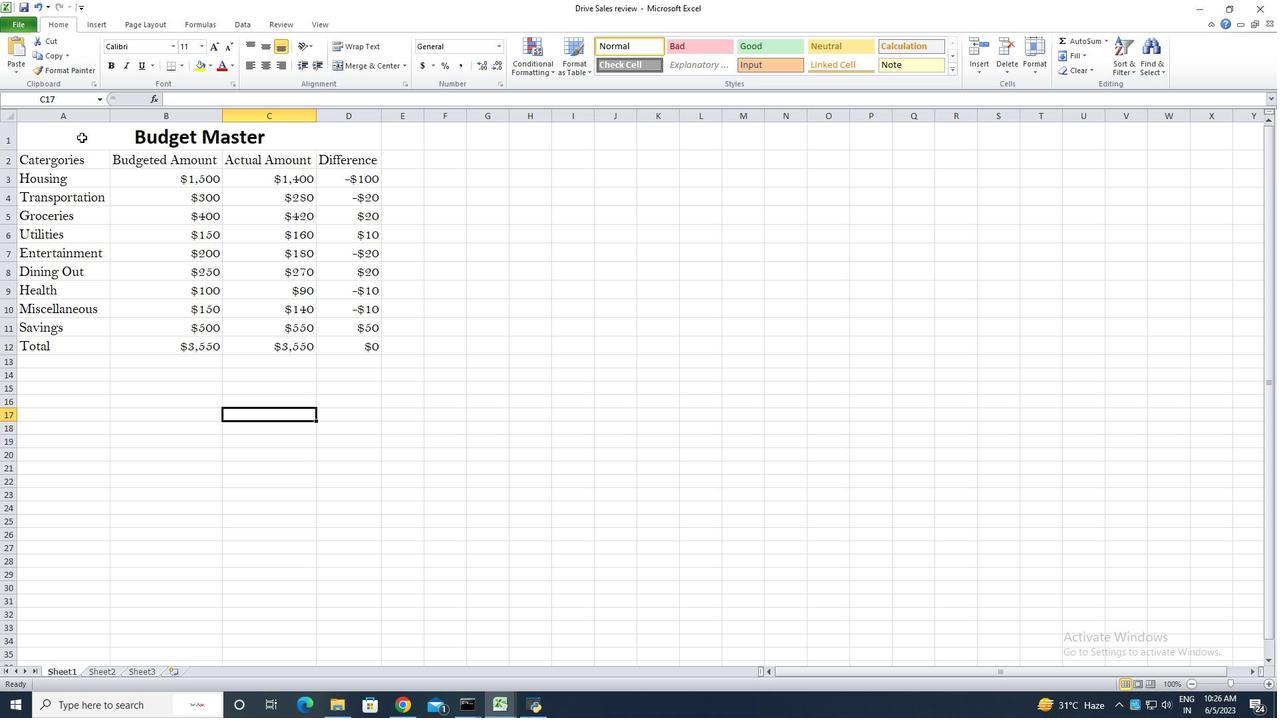 
Action: Mouse moved to (266, 47)
Screenshot: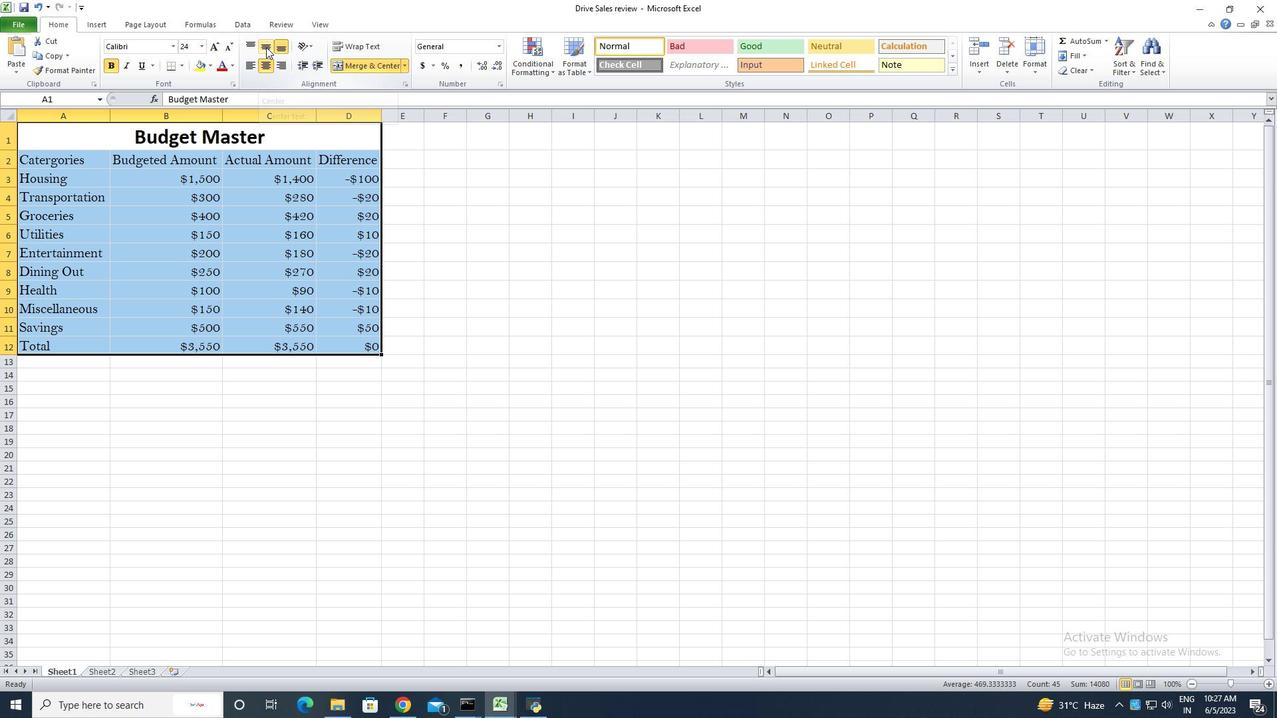 
Action: Mouse pressed left at (266, 47)
Screenshot: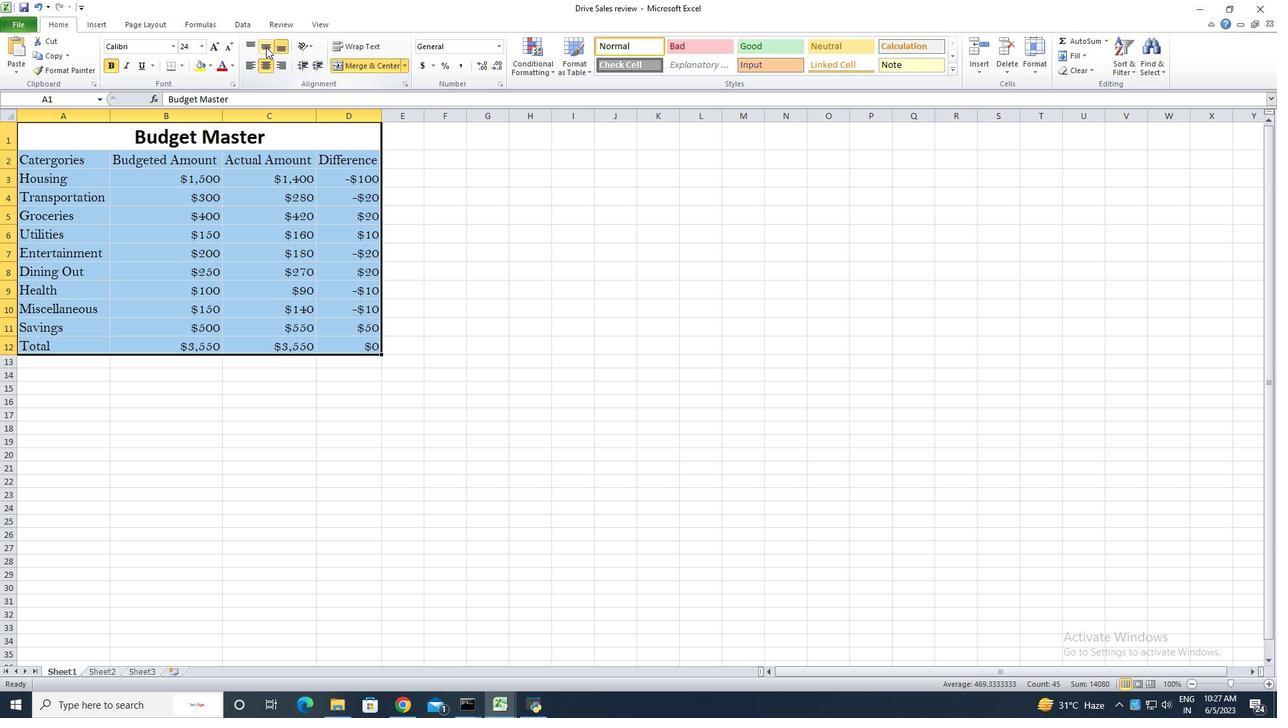 
Action: Mouse moved to (266, 67)
Screenshot: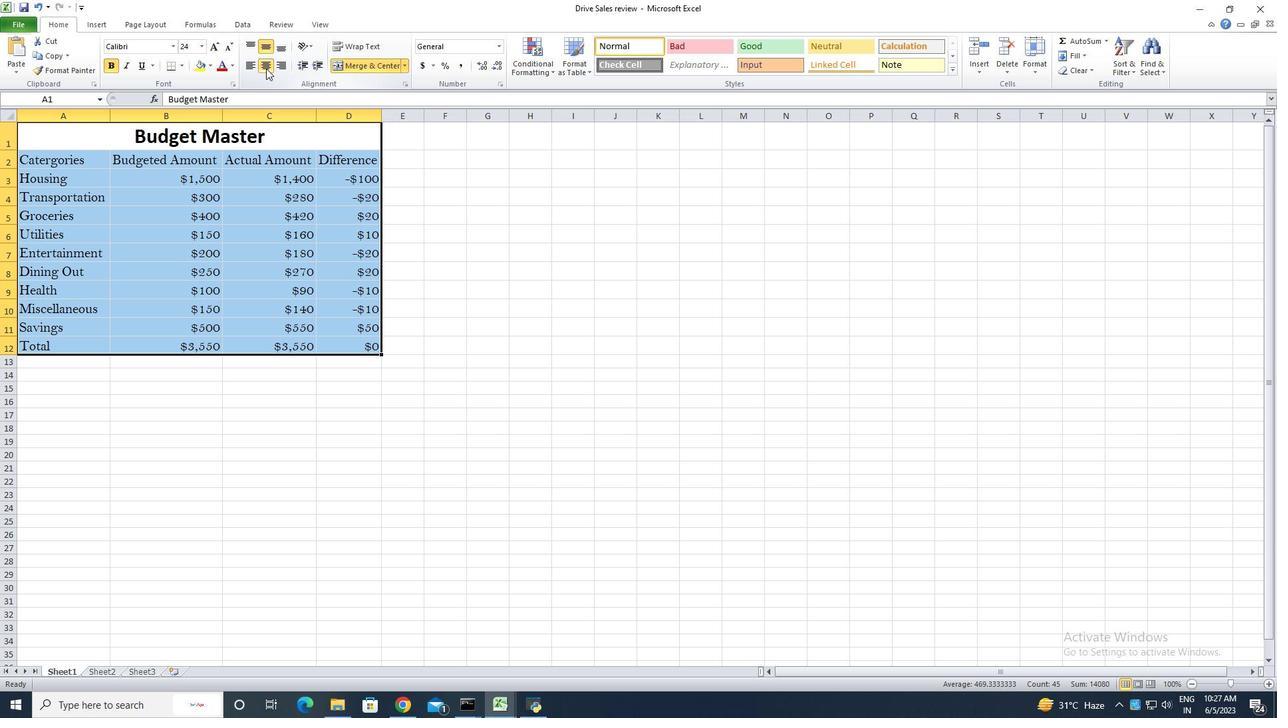 
Action: Mouse pressed left at (266, 67)
Screenshot: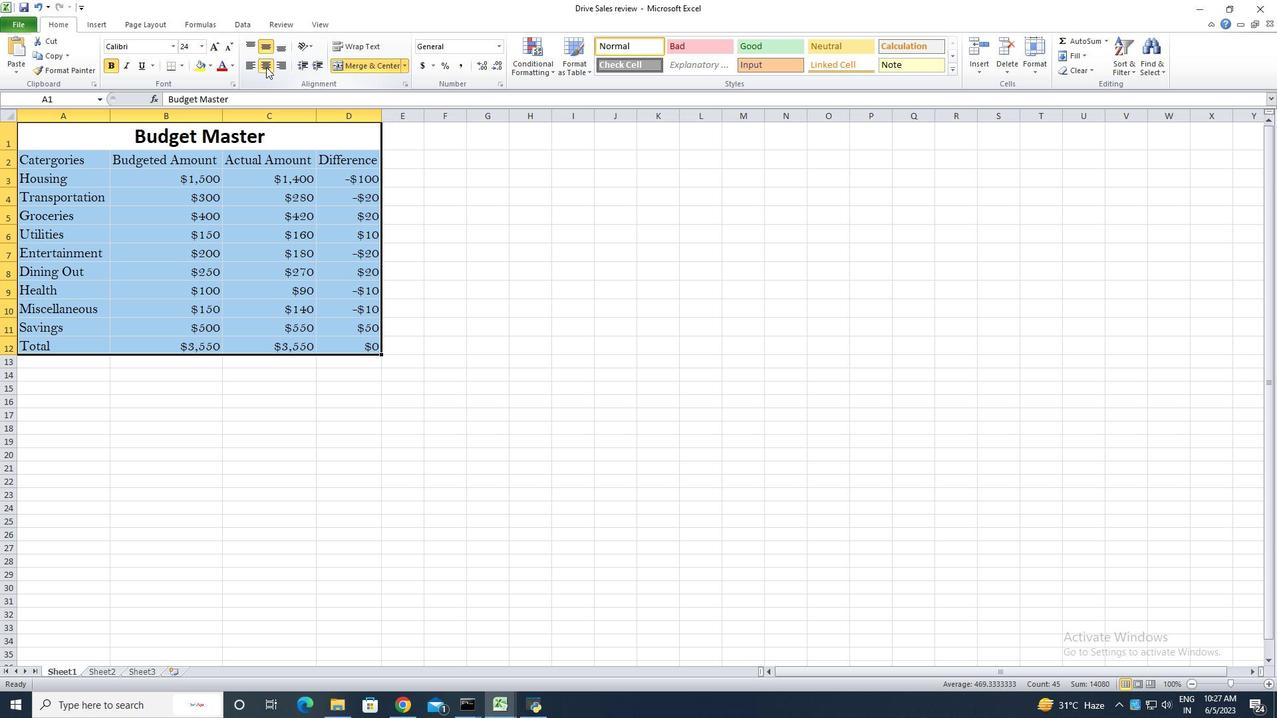 
Action: Mouse pressed left at (266, 67)
Screenshot: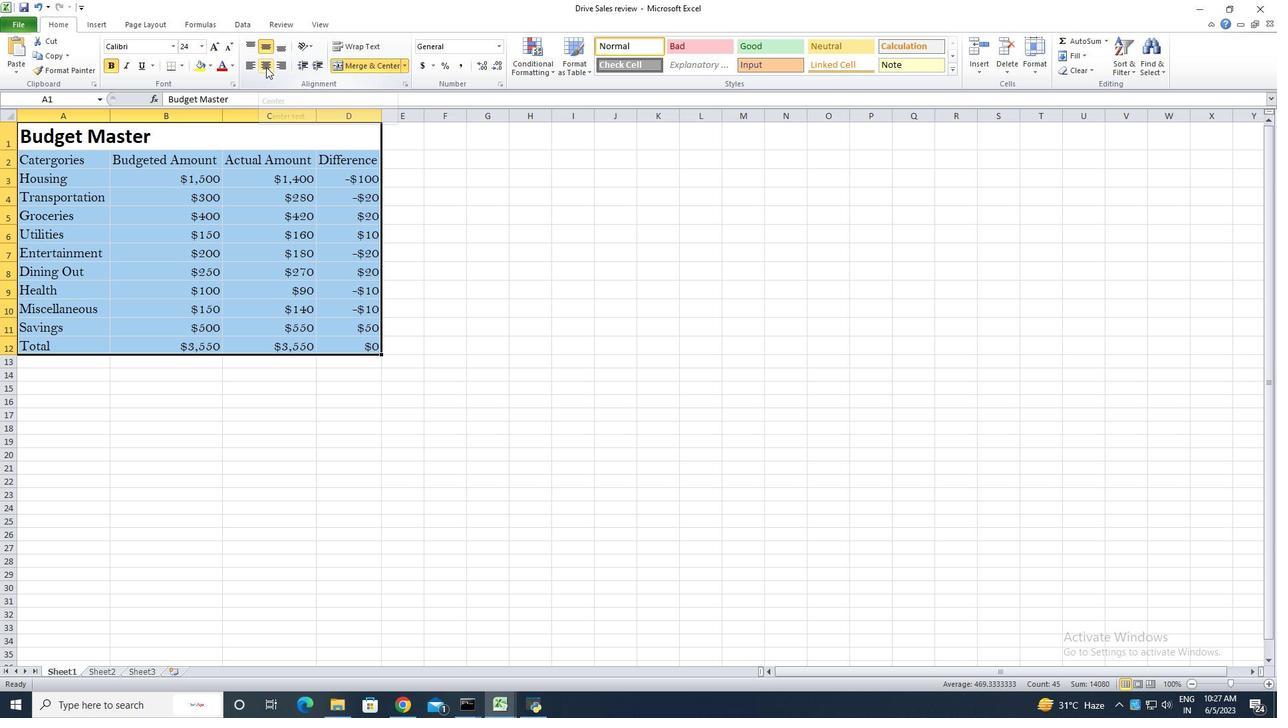 
Action: Mouse moved to (340, 410)
Screenshot: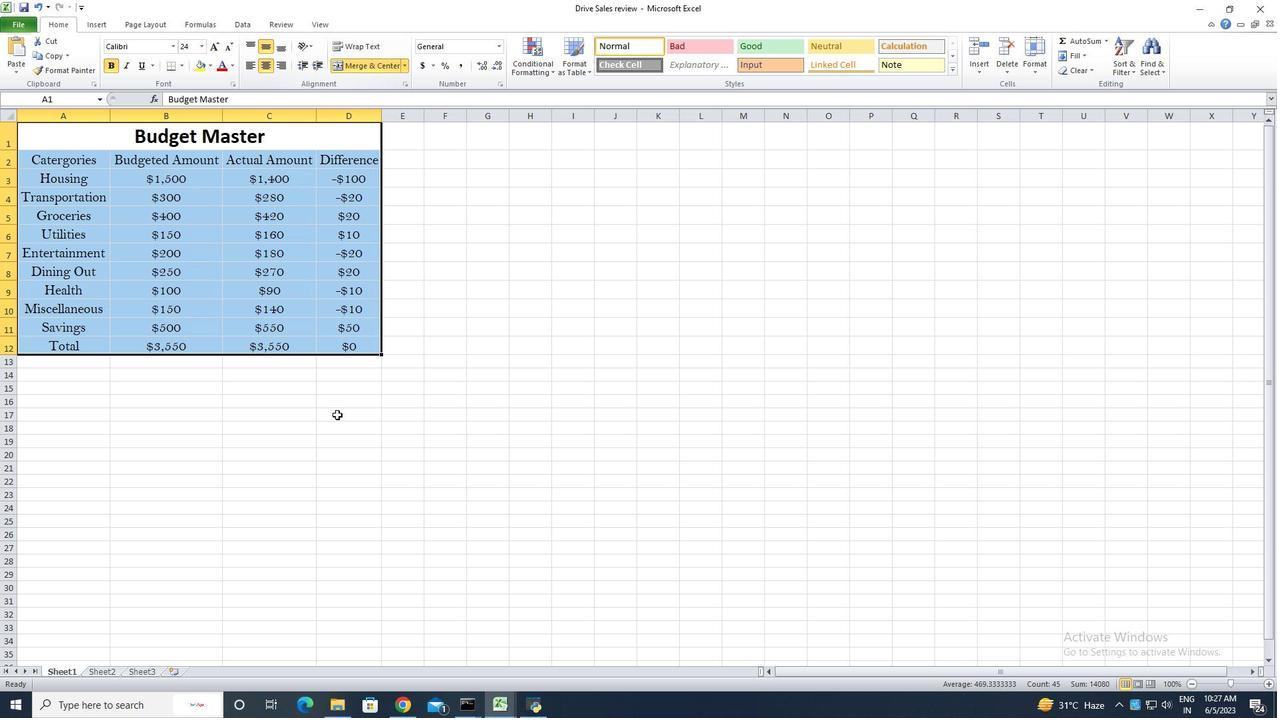 
Action: Mouse pressed left at (340, 410)
Screenshot: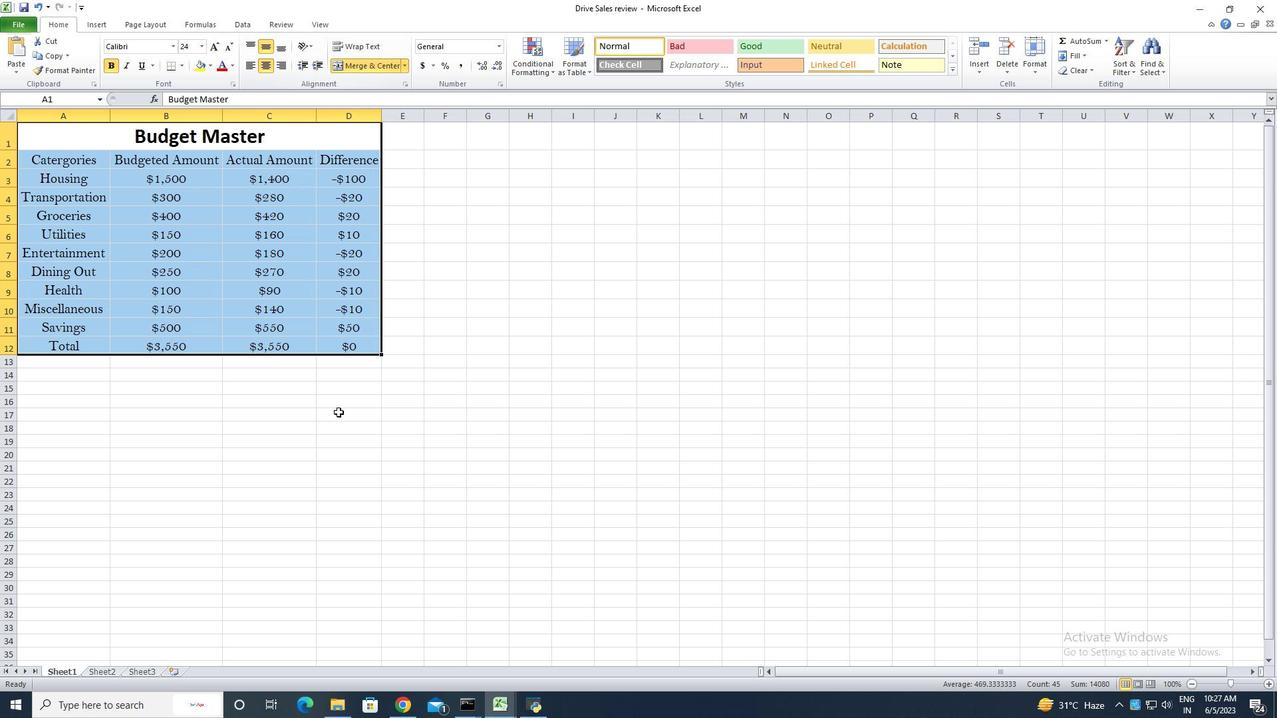 
Action: Key pressed ctrl+S<'\x13'><'\x13'><'\x13'>
Screenshot: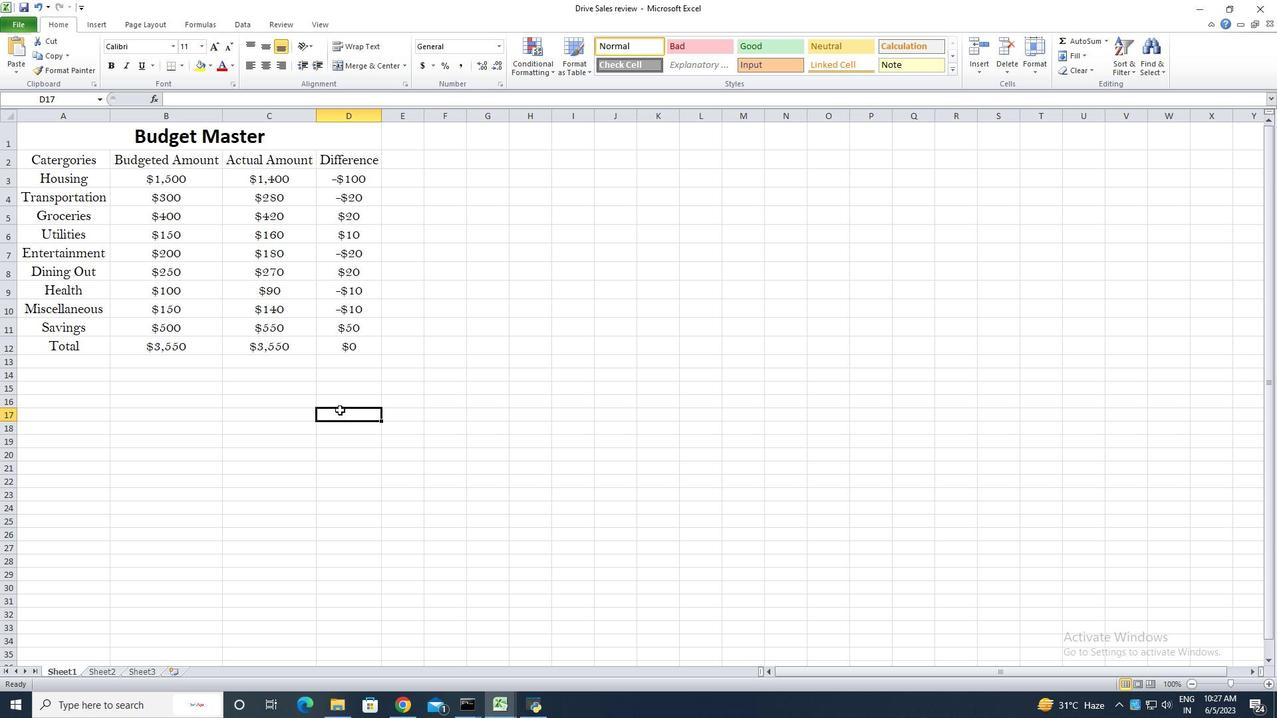 
